Task: Create new customer invoice with Date Opened: 31-May-23, Select Customer: Lazy H Trading Post, Terms: Net 15. Make invoice entry for item-1 with Date: 31-May-23, Description: Neutrogena Hydro Boost Hydrating Concealer 50 Deep (0.12 oz), Income Account: Income:Sales, Quantity: 4, Unit Price: 12.99, Sales Tax: Y, Sales Tax Included: Y, Tax Table: Sales Tax. Make entry for item-2 with Date: 31-May-23, Description: Diamond Skin Body Kit All Natural Skin Brightening Papaya, Rose & Turmeric
, Income Account: Income:Sales, Quantity: 2, Unit Price: 14.29, Sales Tax: Y, Sales Tax Included: Y, Tax Table: Sales Tax. Post Invoice with Post Date: 31-May-23, Post to Accounts: Assets:Accounts Receivable. Pay / Process Payment with Transaction Date: 14-Jun-23, Amount: 80.54, Transfer Account: Checking Account. Go to 'Print Invoice'.
Action: Mouse moved to (177, 33)
Screenshot: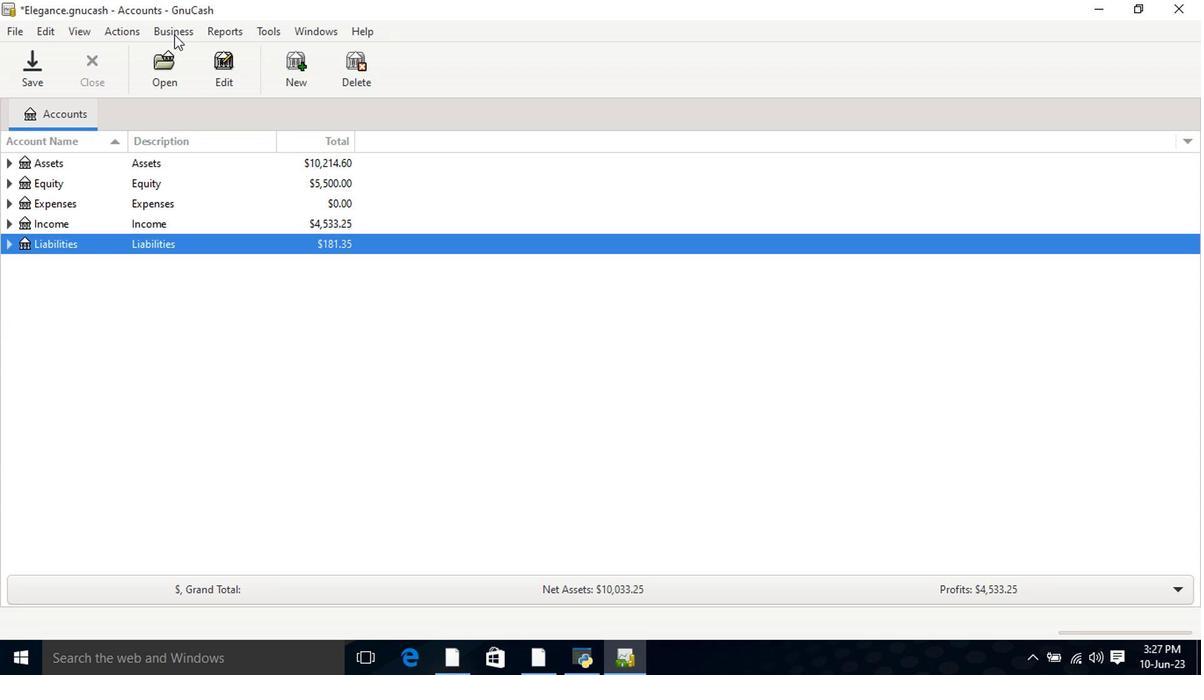 
Action: Mouse pressed left at (177, 33)
Screenshot: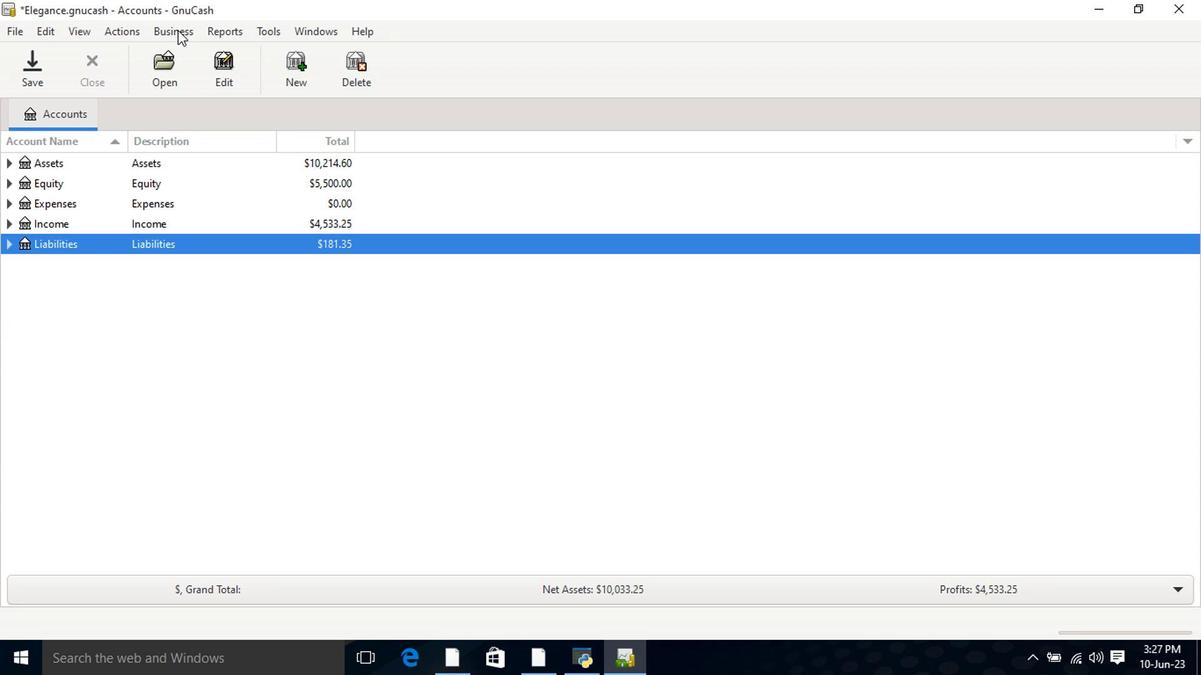 
Action: Mouse moved to (181, 44)
Screenshot: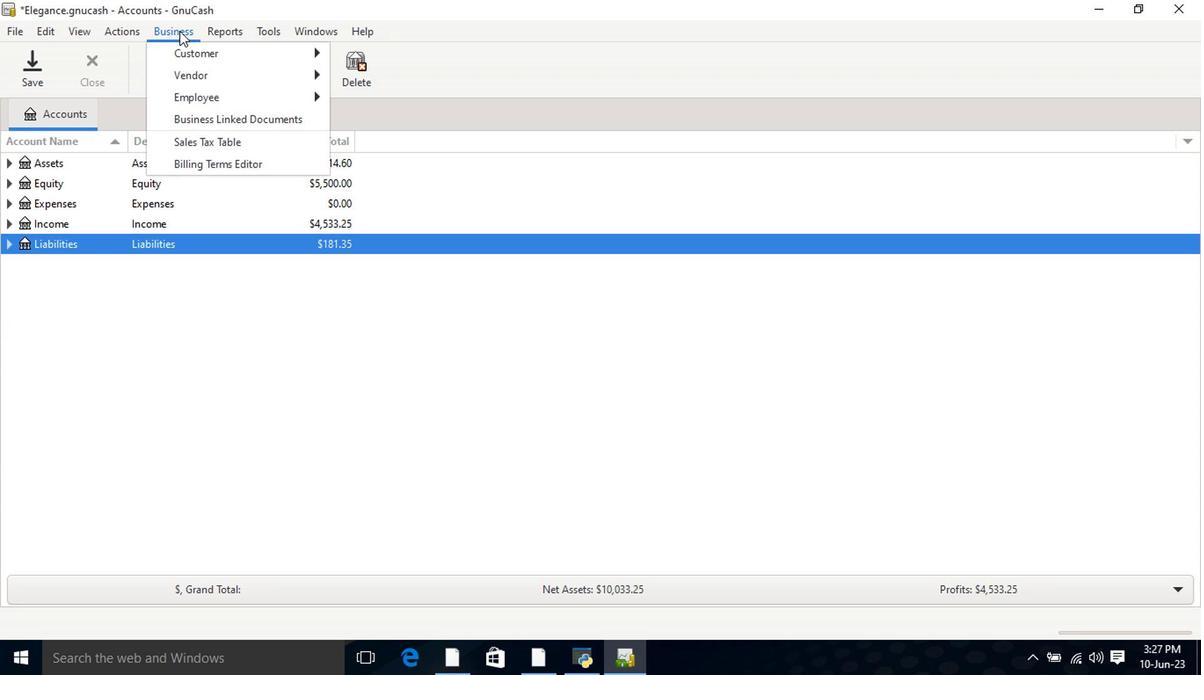 
Action: Mouse pressed left at (181, 44)
Screenshot: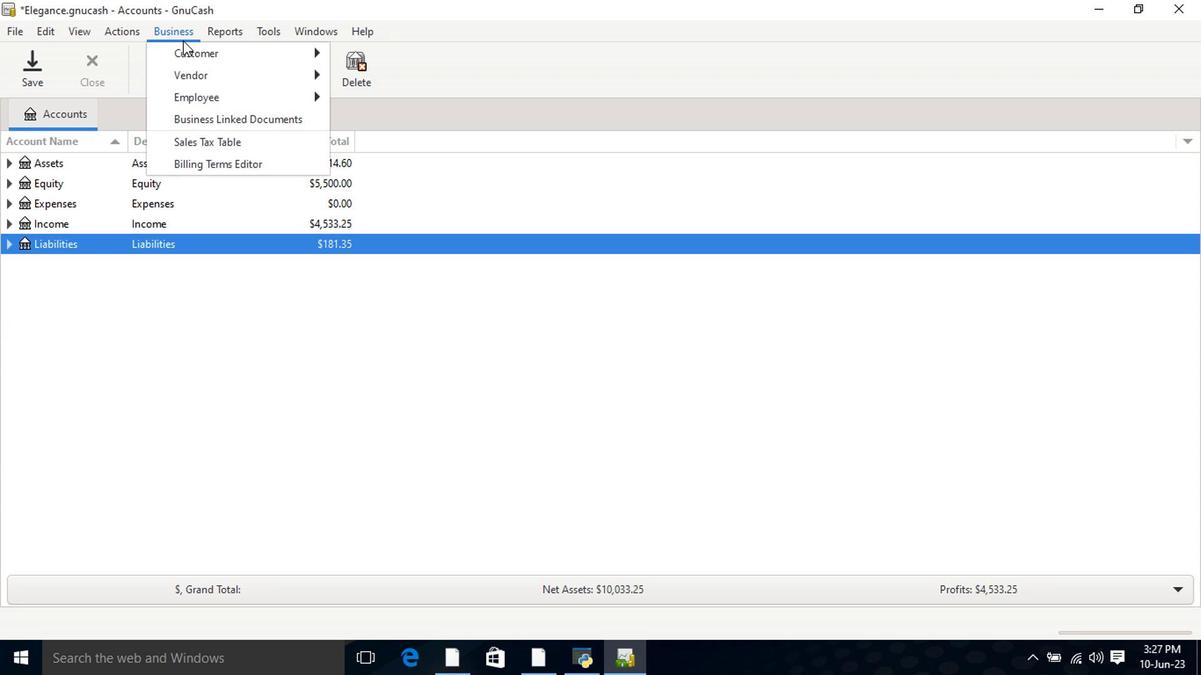 
Action: Mouse moved to (184, 50)
Screenshot: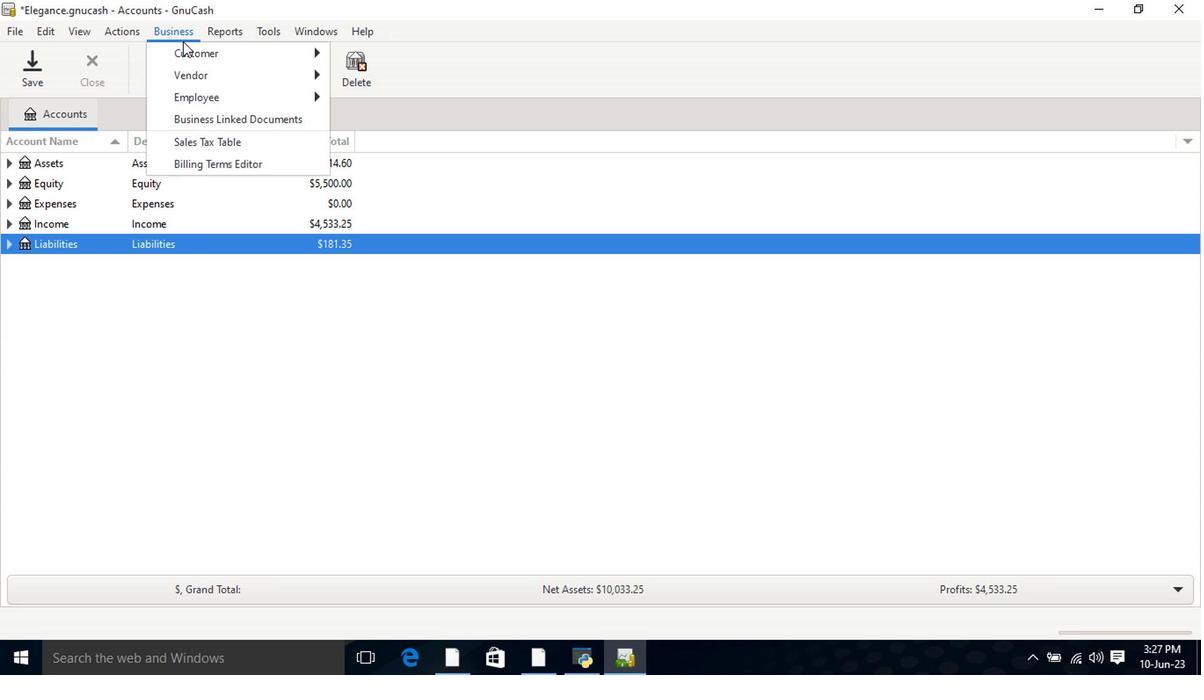 
Action: Mouse pressed left at (184, 50)
Screenshot: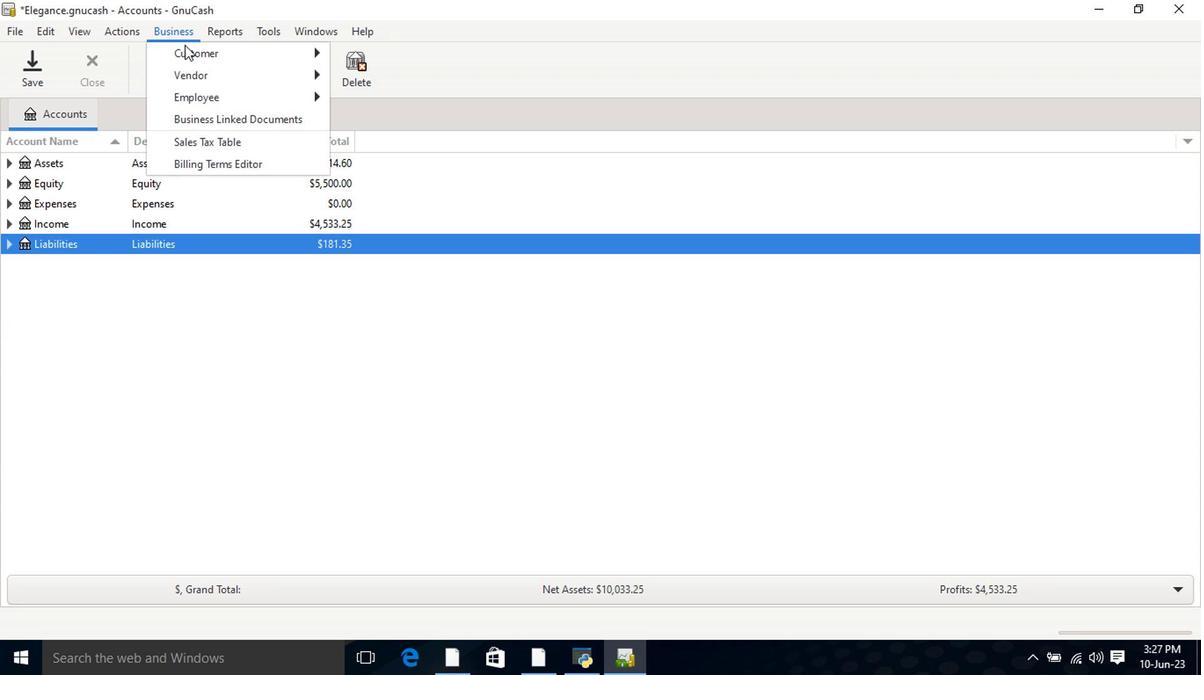 
Action: Mouse moved to (394, 123)
Screenshot: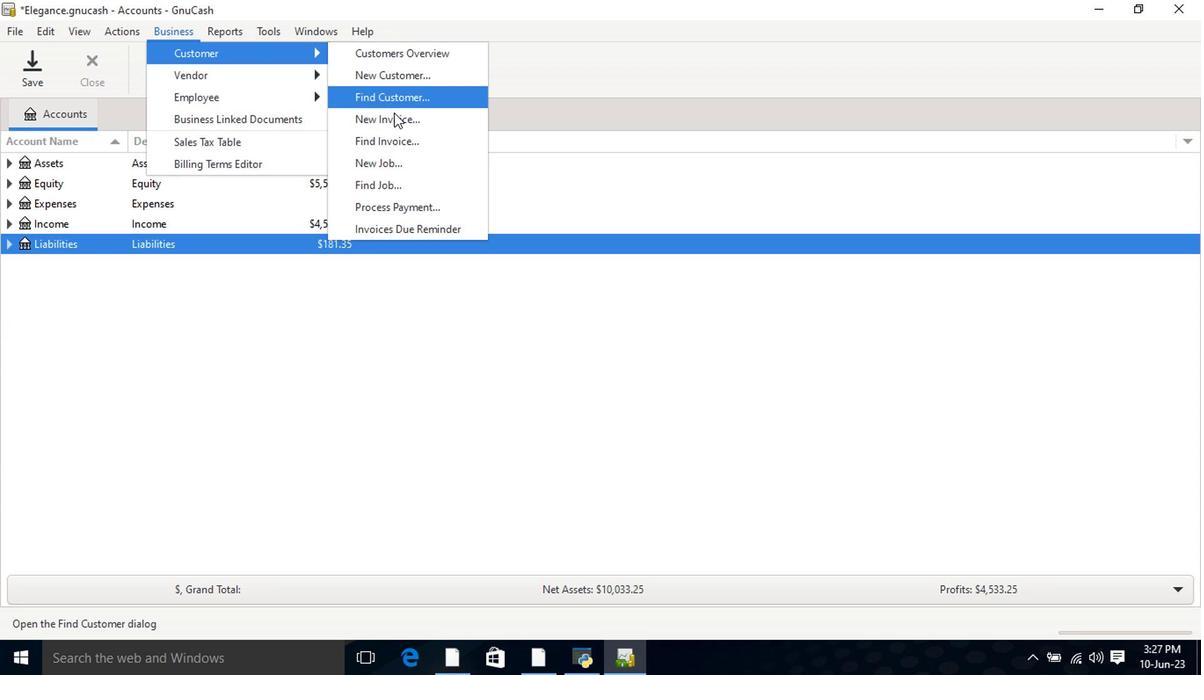 
Action: Mouse pressed left at (394, 123)
Screenshot: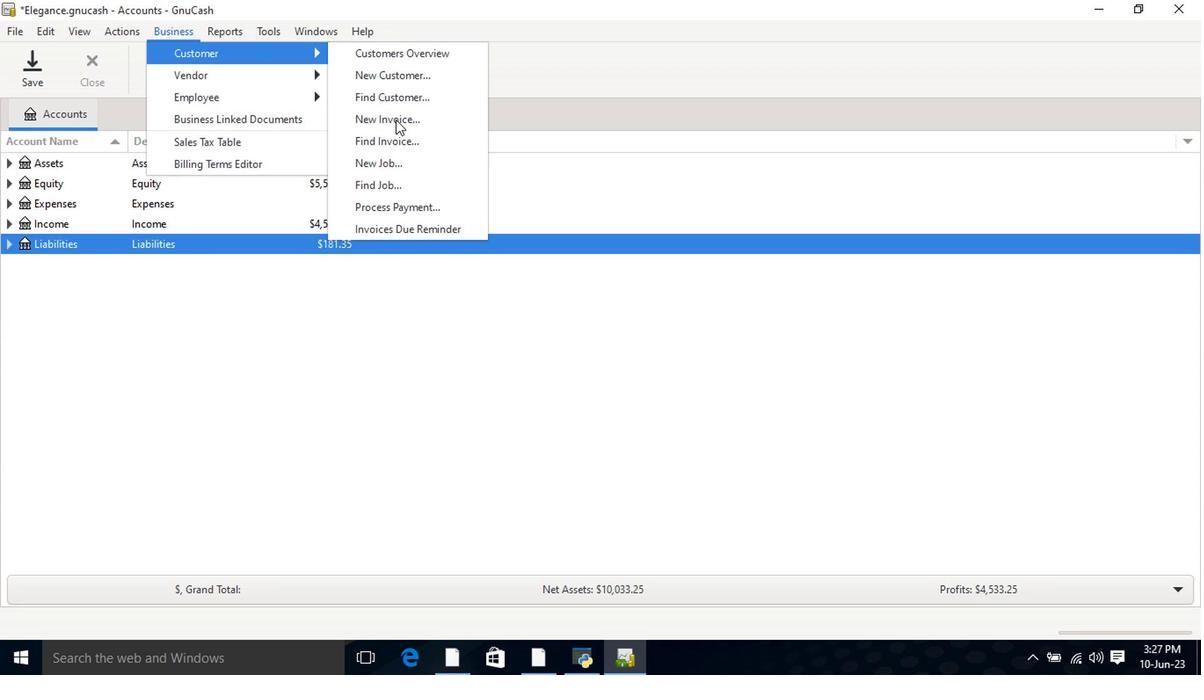 
Action: Mouse moved to (724, 265)
Screenshot: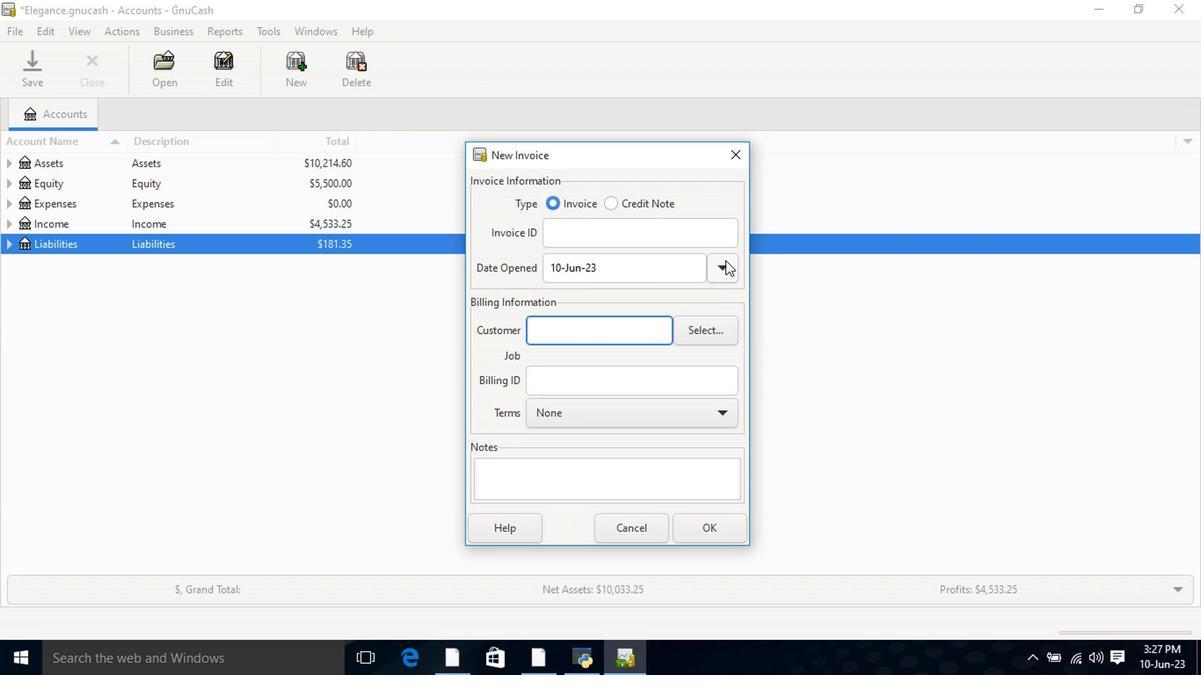 
Action: Mouse pressed left at (724, 265)
Screenshot: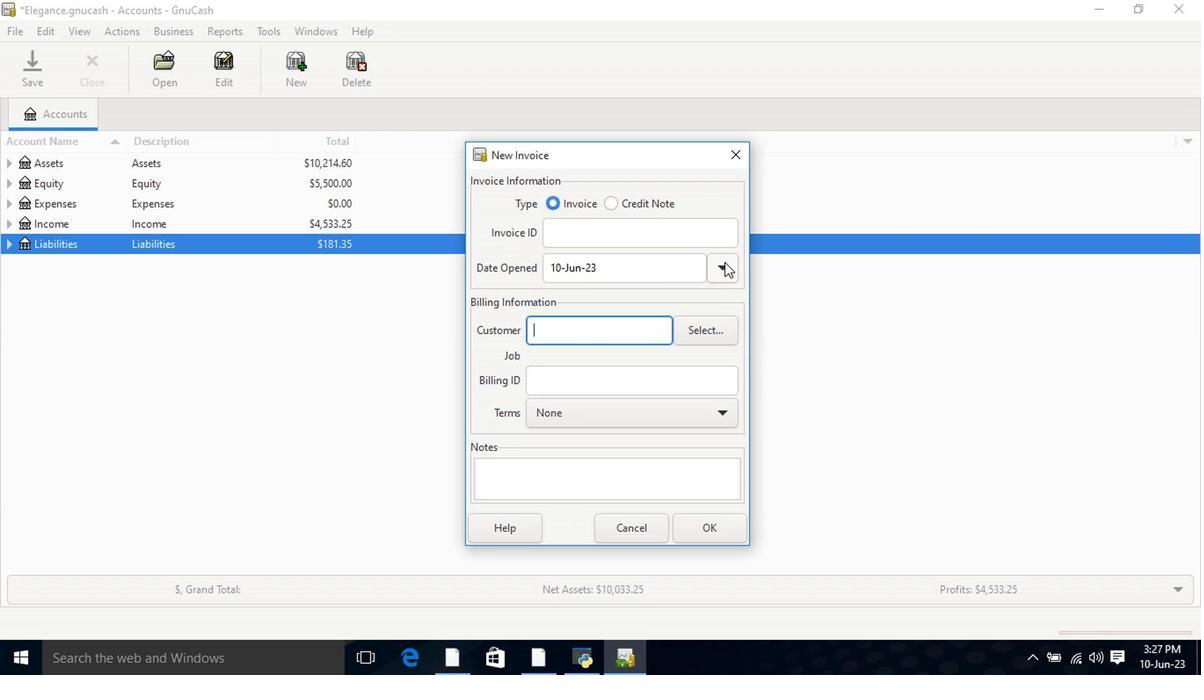 
Action: Mouse moved to (581, 298)
Screenshot: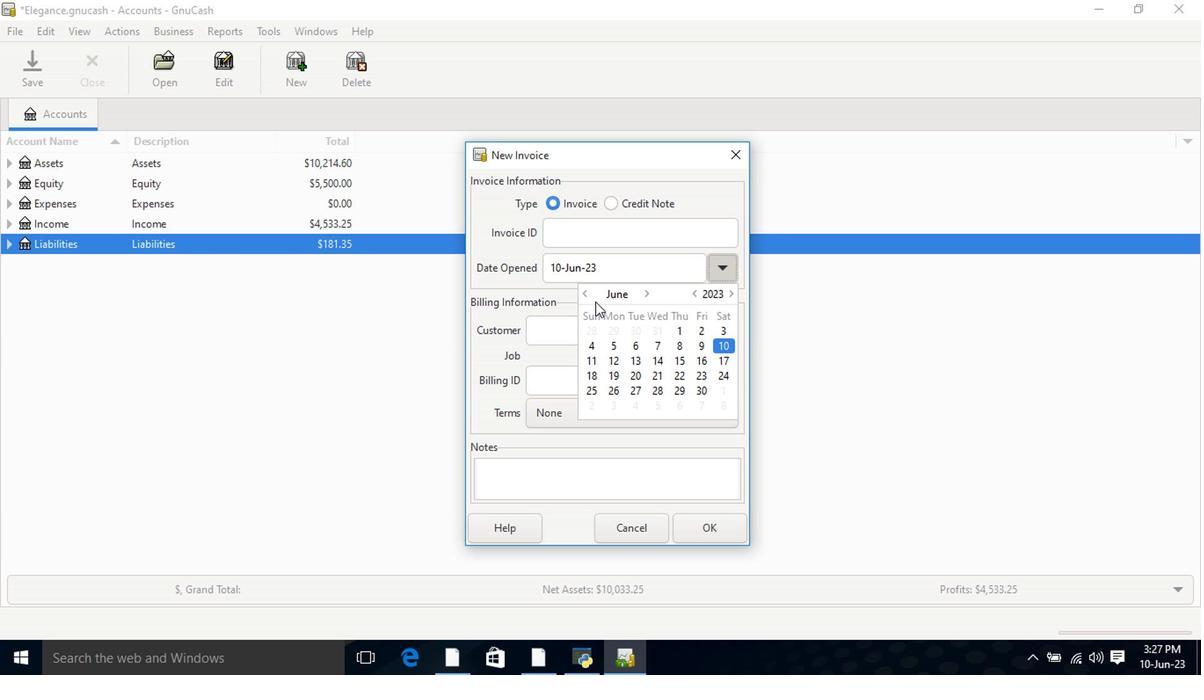
Action: Mouse pressed left at (581, 298)
Screenshot: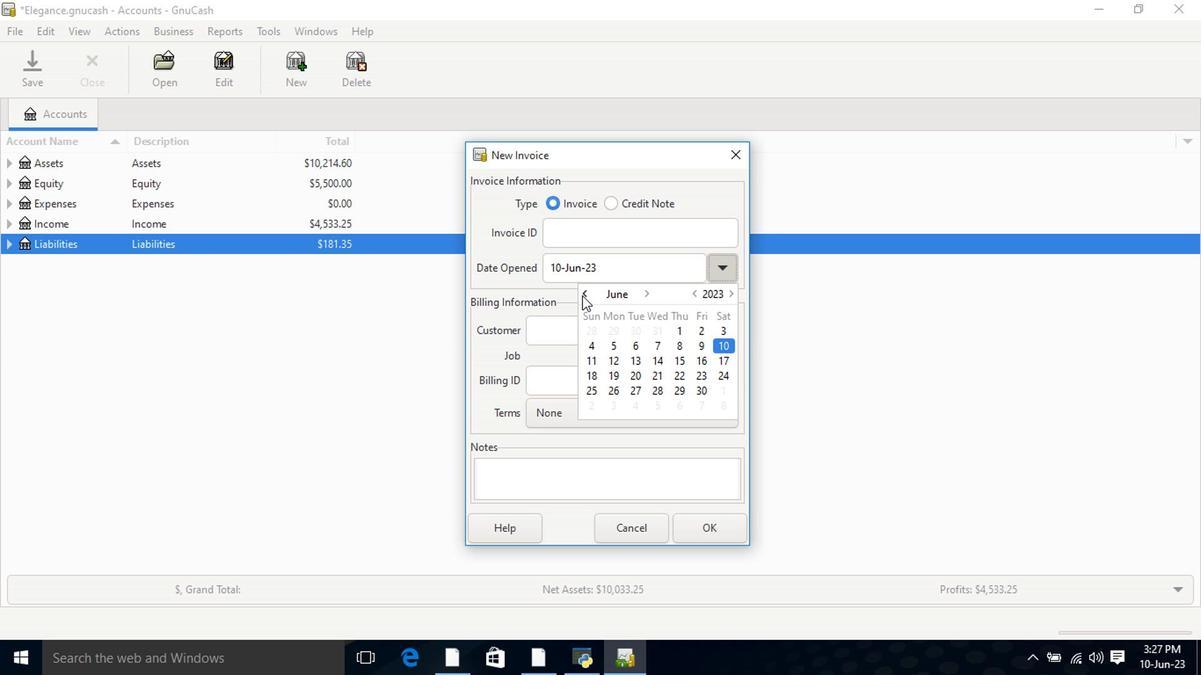 
Action: Mouse moved to (647, 392)
Screenshot: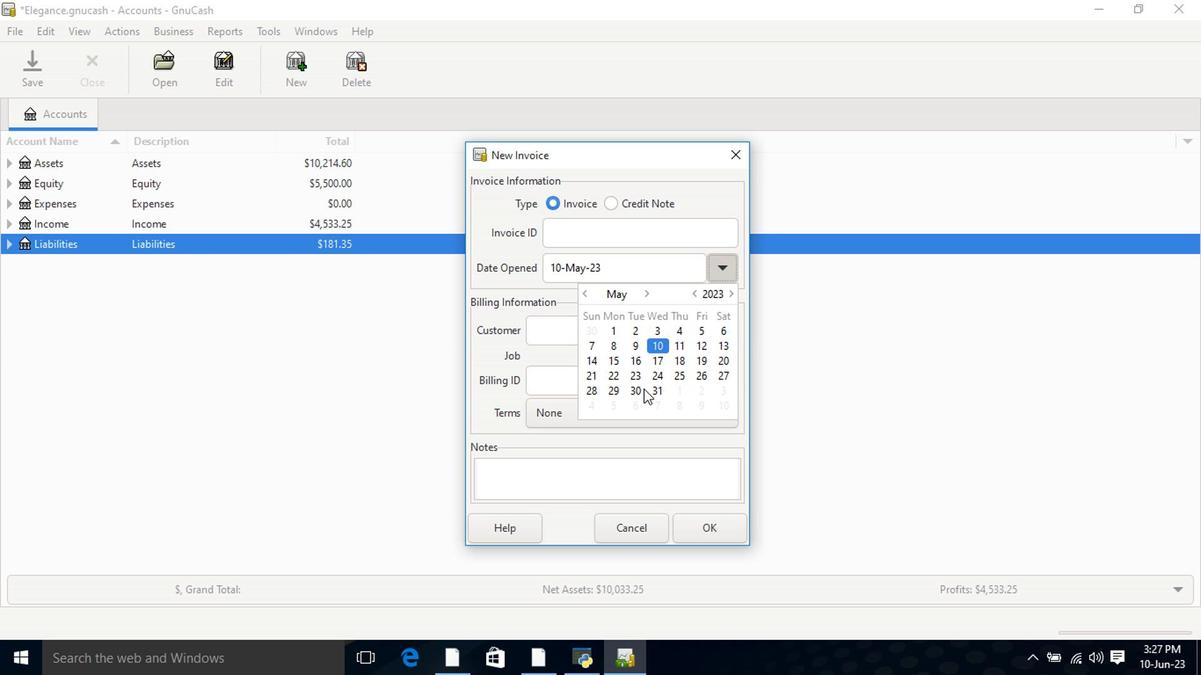 
Action: Mouse pressed left at (647, 392)
Screenshot: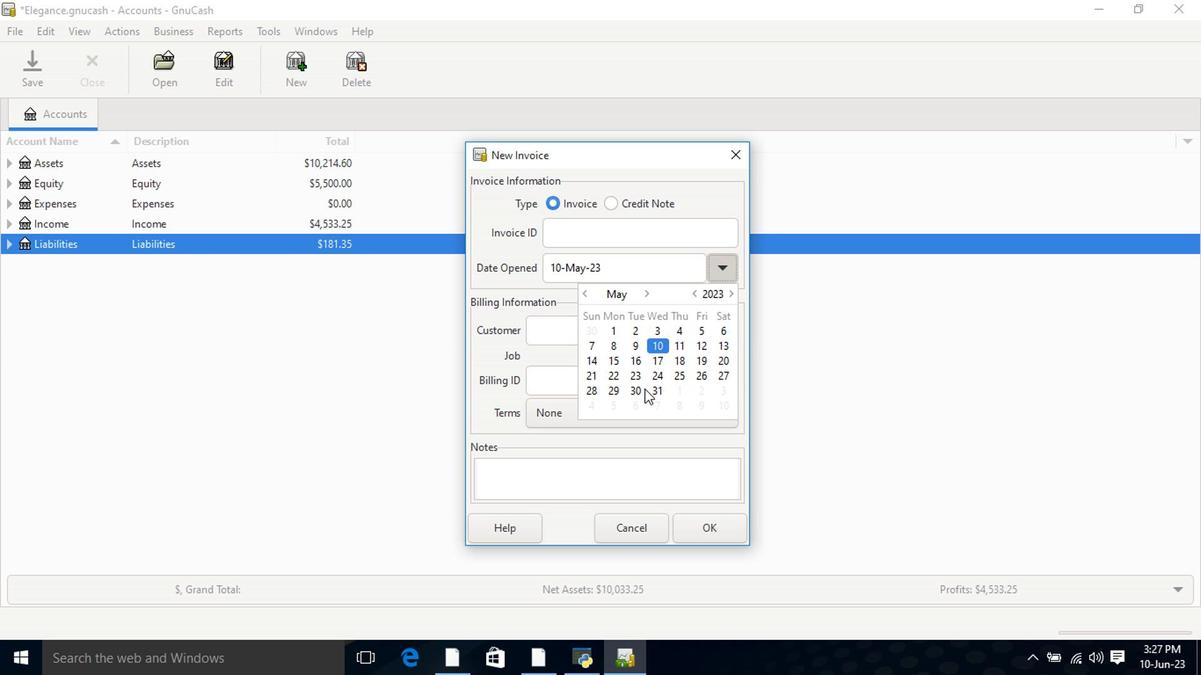 
Action: Mouse pressed left at (647, 392)
Screenshot: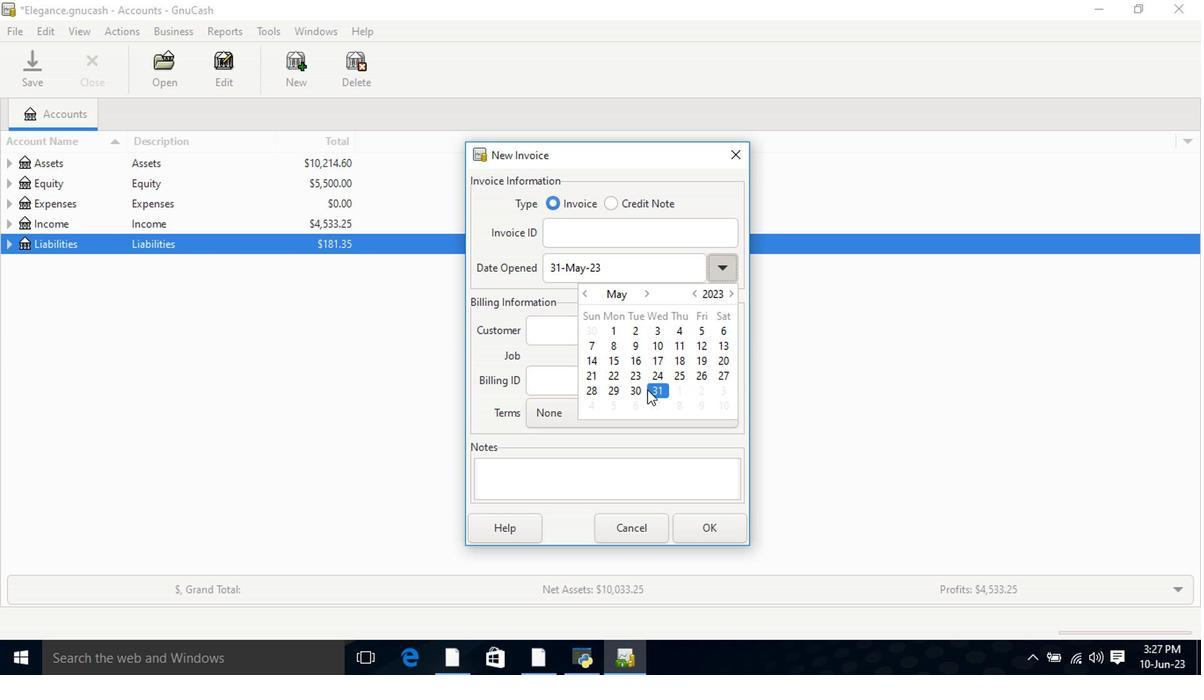
Action: Mouse moved to (597, 344)
Screenshot: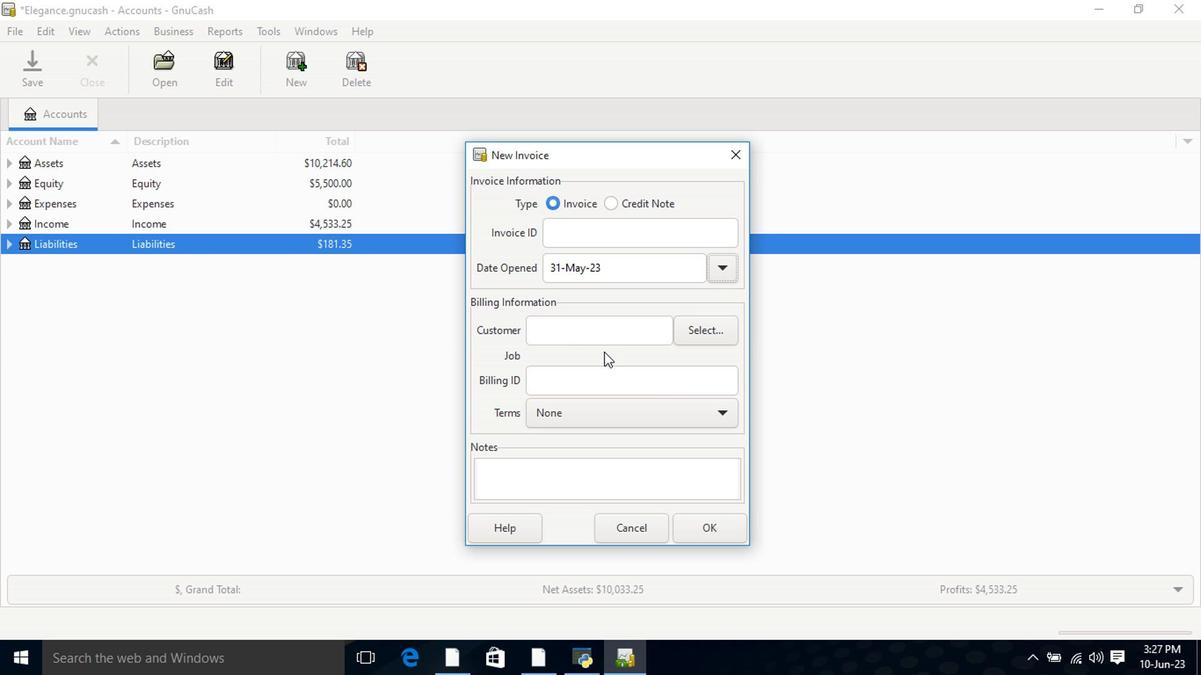
Action: Mouse pressed left at (597, 344)
Screenshot: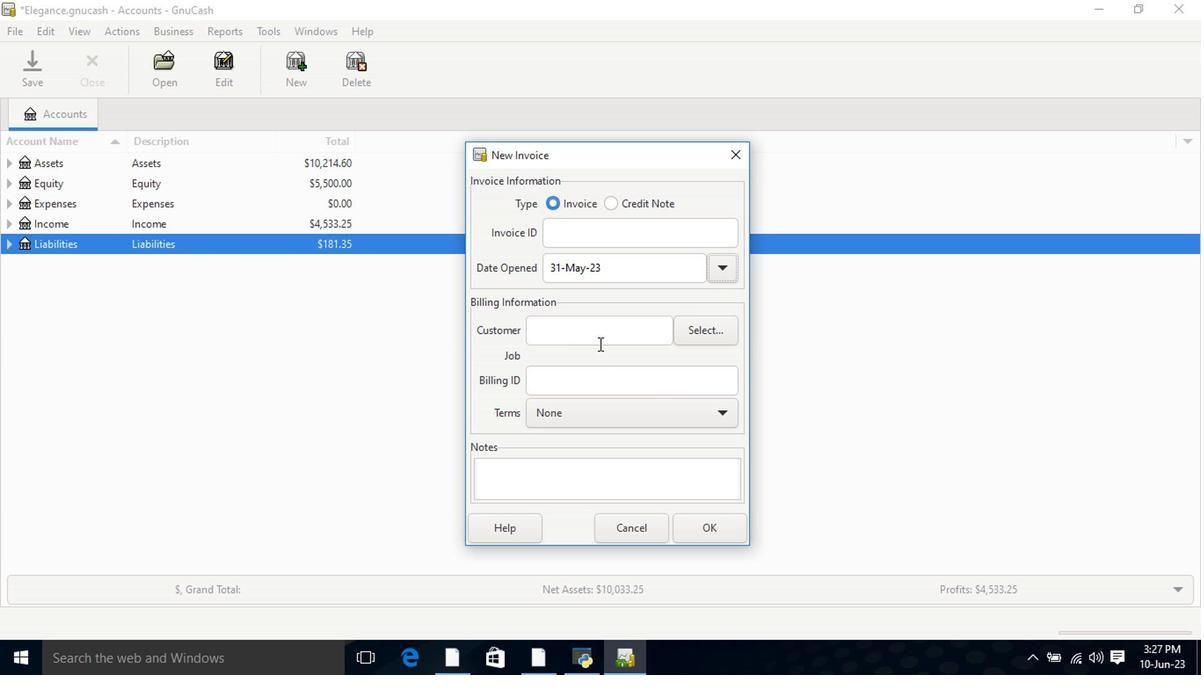 
Action: Key pressed <Key.shift>Laz
Screenshot: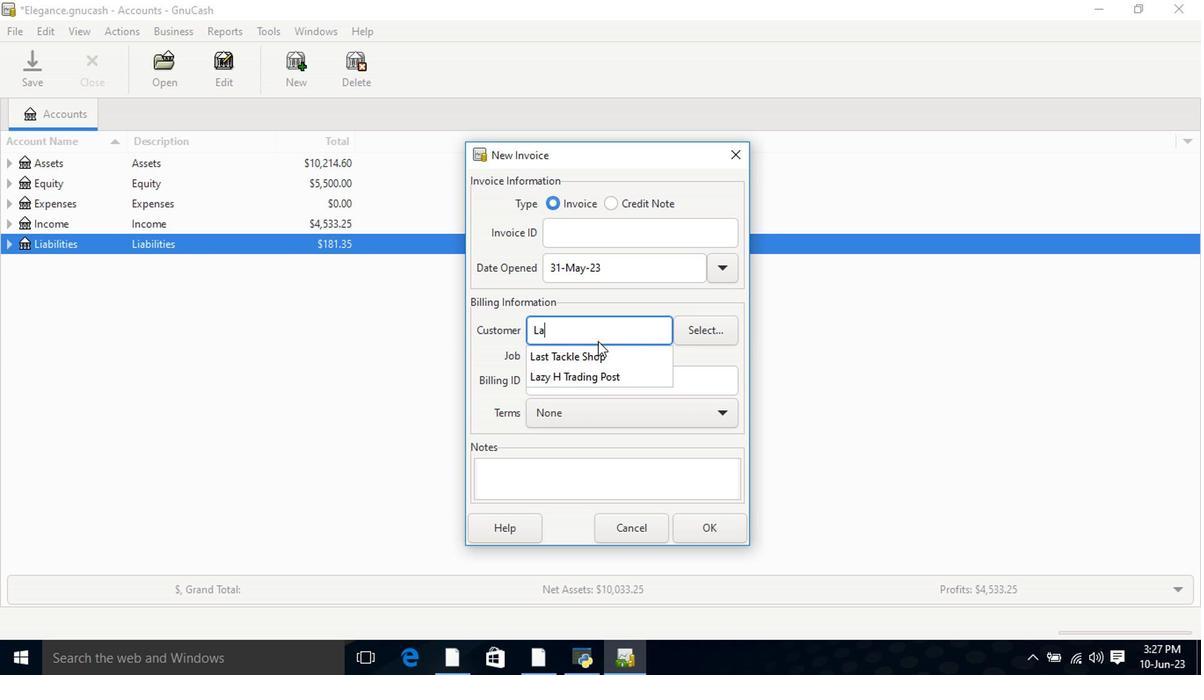 
Action: Mouse moved to (593, 355)
Screenshot: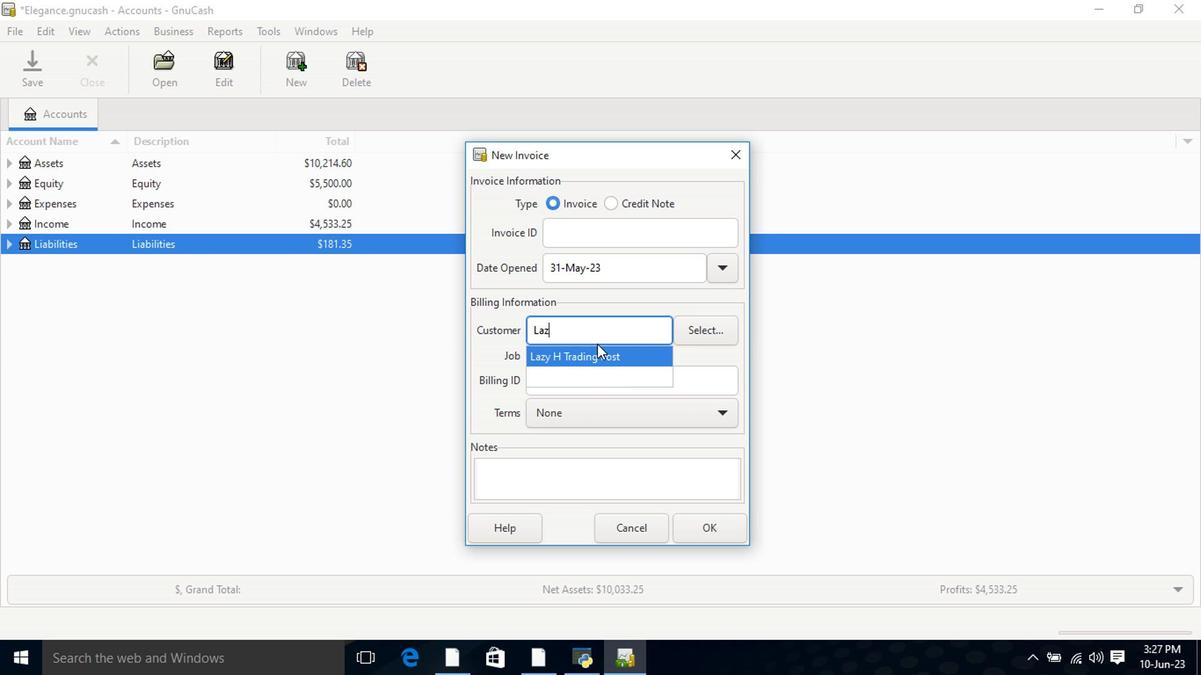 
Action: Mouse pressed left at (593, 355)
Screenshot: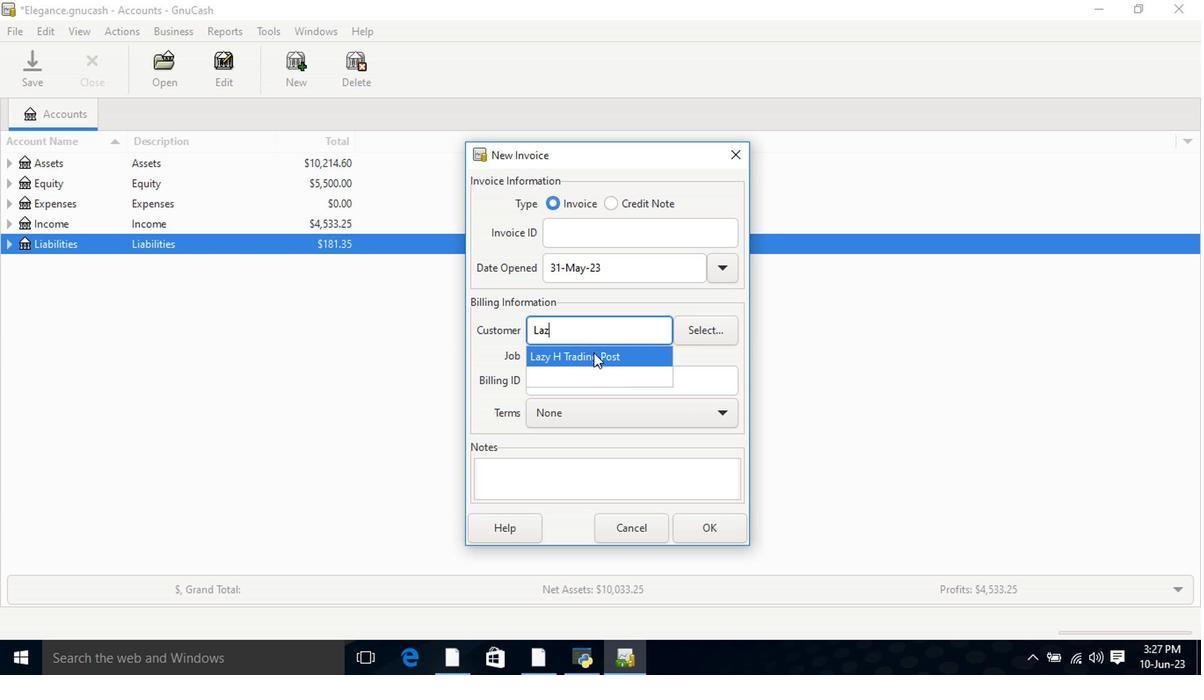 
Action: Mouse moved to (600, 429)
Screenshot: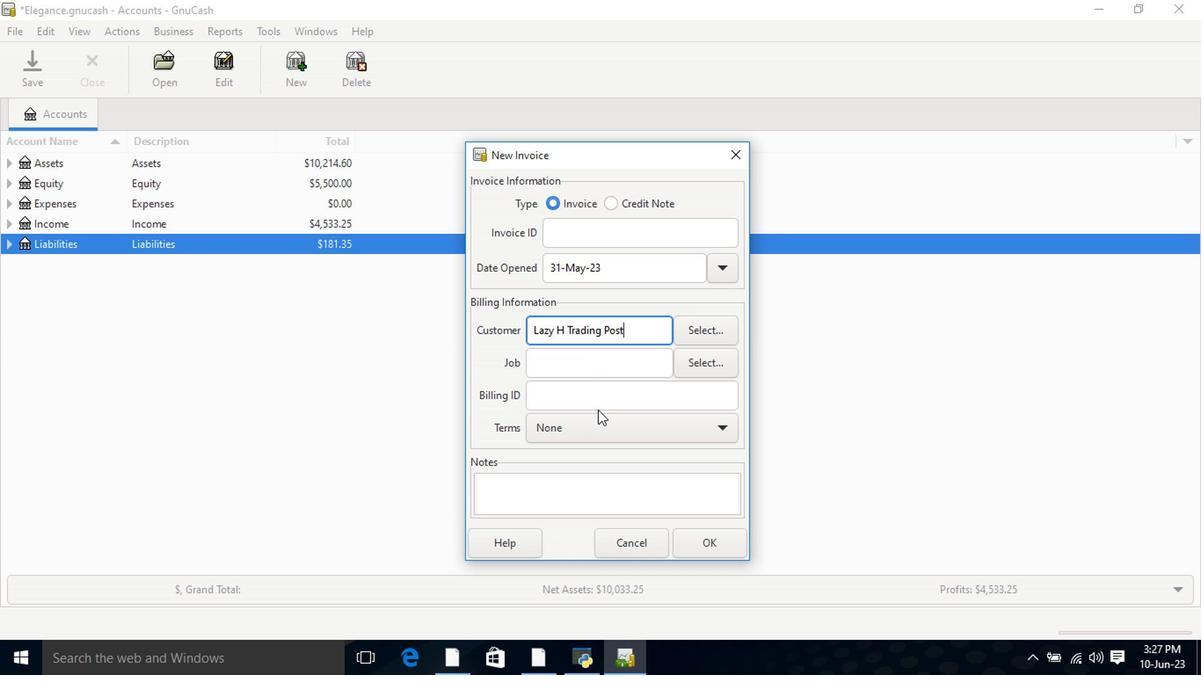 
Action: Mouse pressed left at (600, 429)
Screenshot: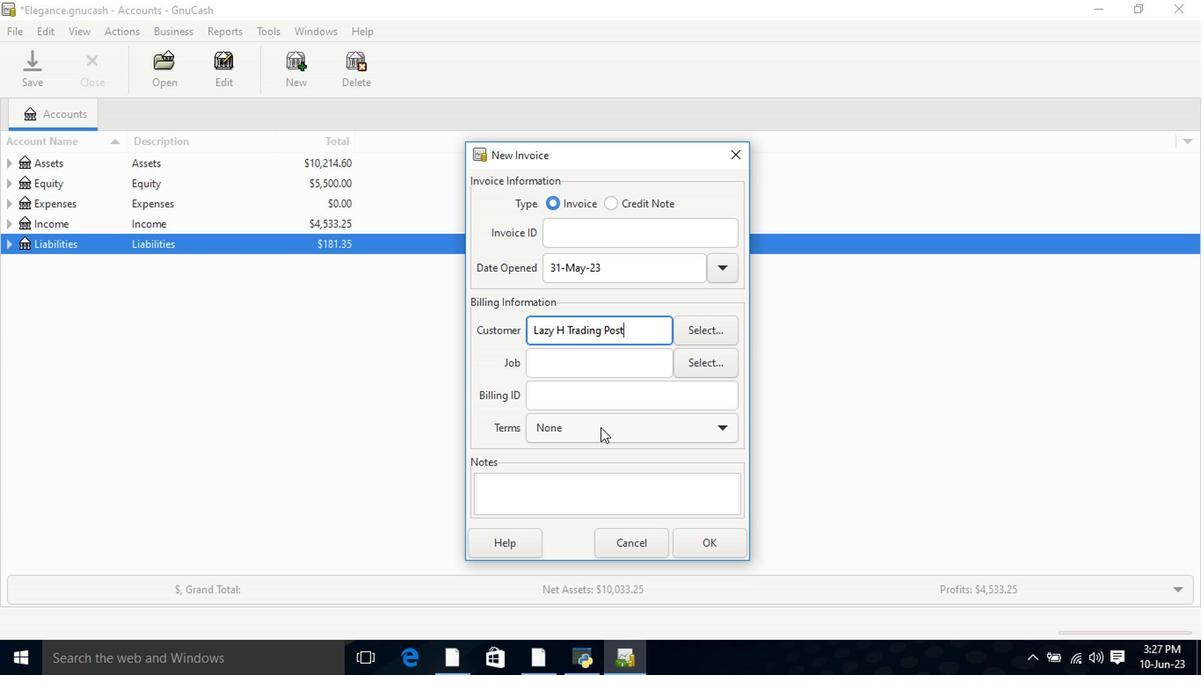 
Action: Mouse moved to (596, 465)
Screenshot: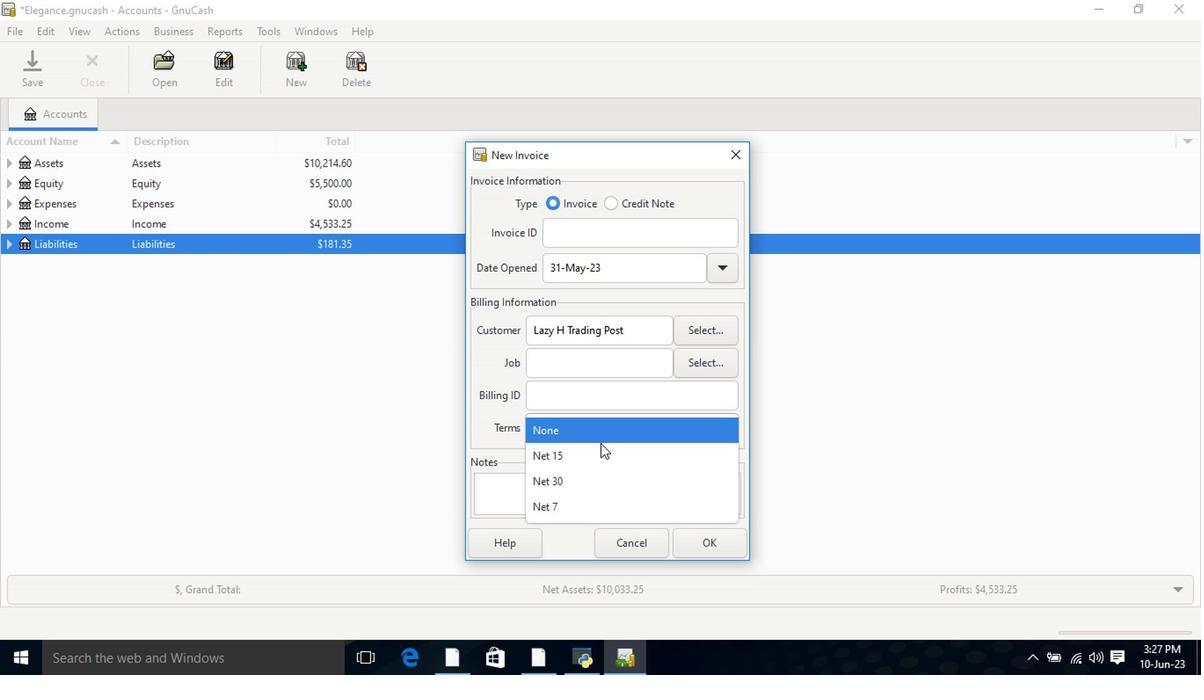 
Action: Mouse pressed left at (596, 465)
Screenshot: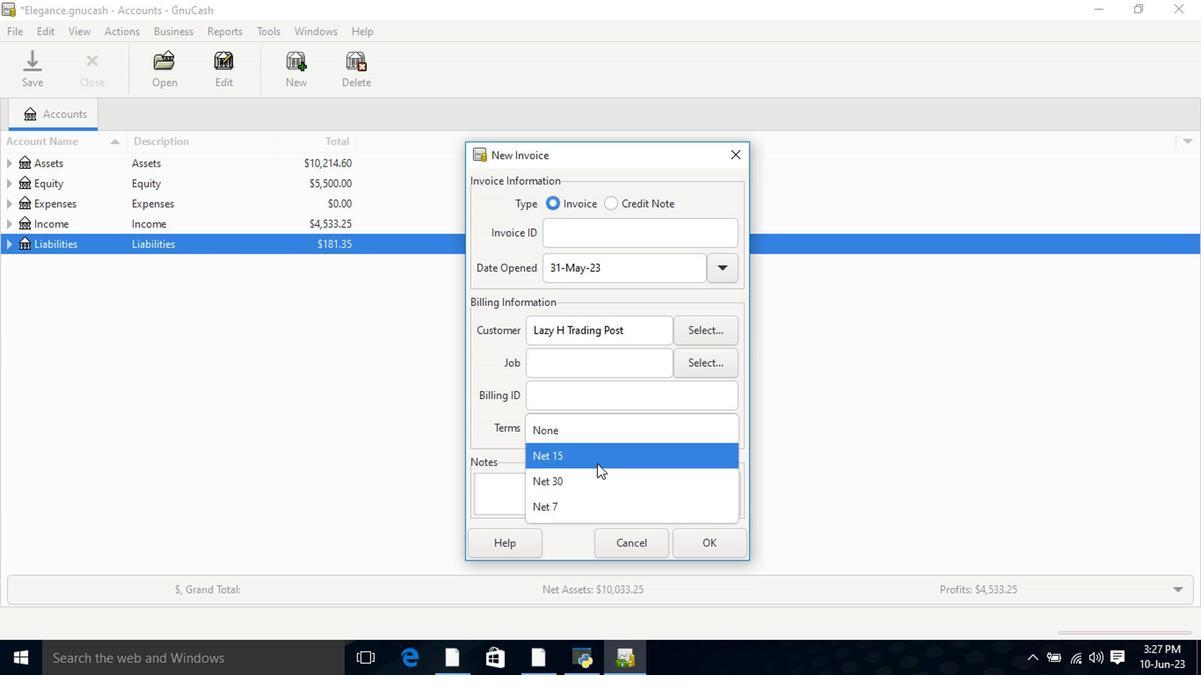 
Action: Mouse moved to (721, 548)
Screenshot: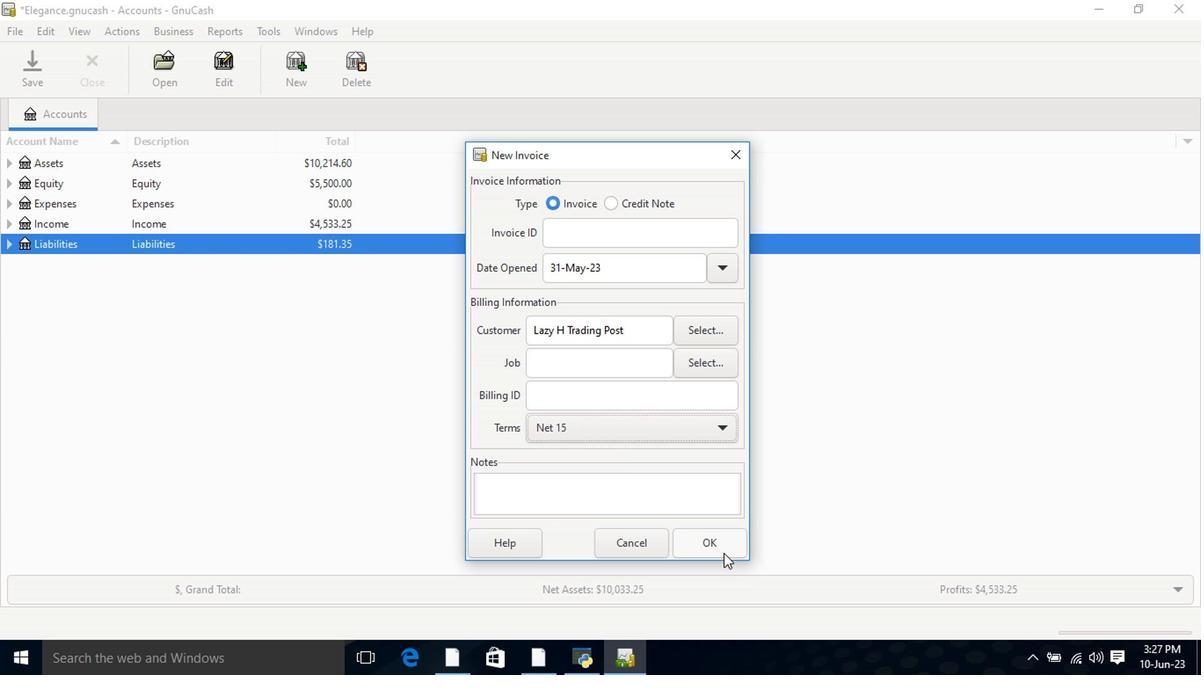 
Action: Mouse pressed left at (721, 548)
Screenshot: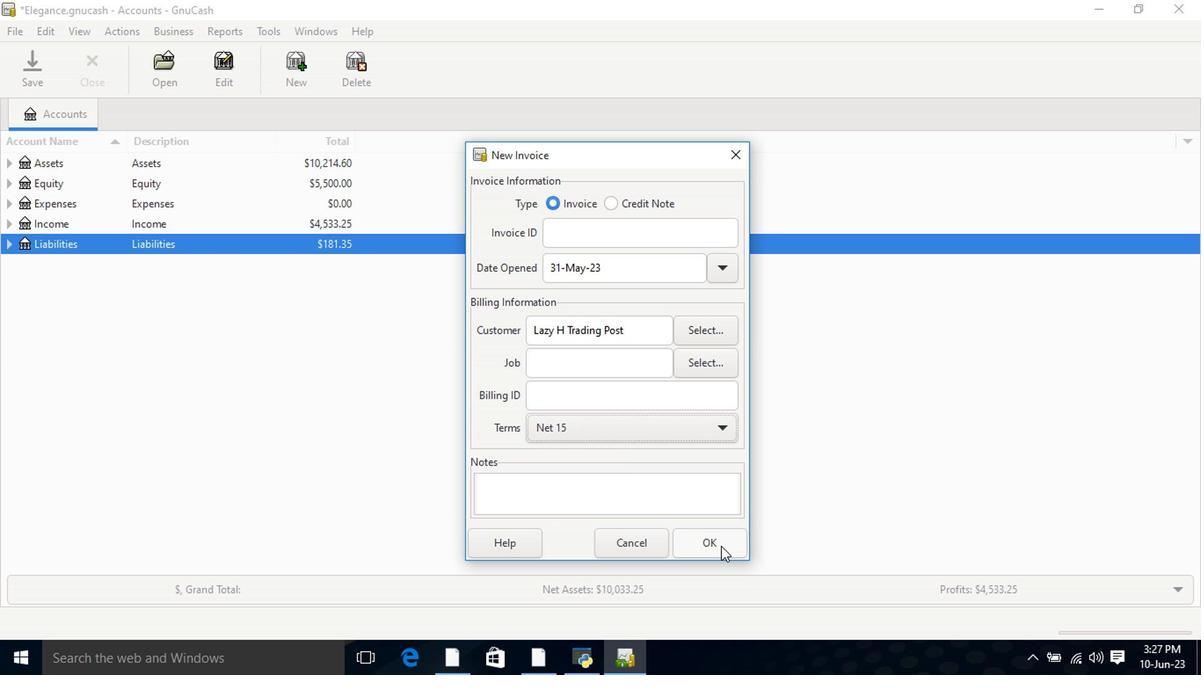 
Action: Mouse moved to (80, 346)
Screenshot: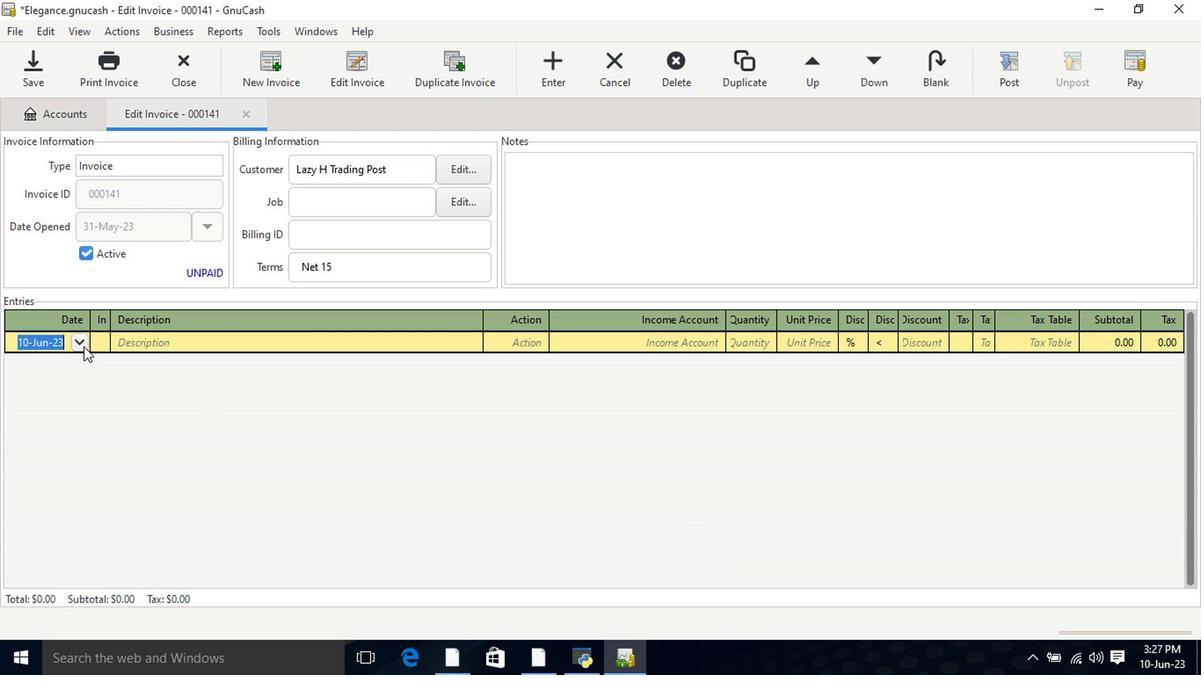
Action: Mouse pressed left at (80, 346)
Screenshot: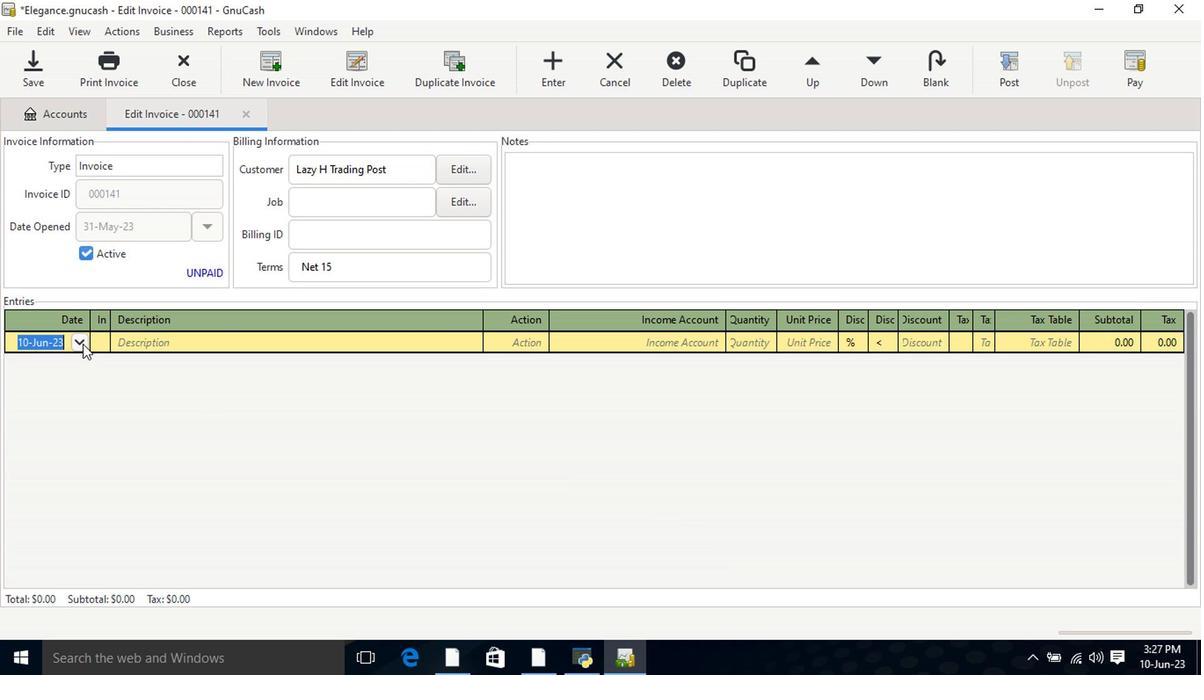 
Action: Mouse moved to (11, 368)
Screenshot: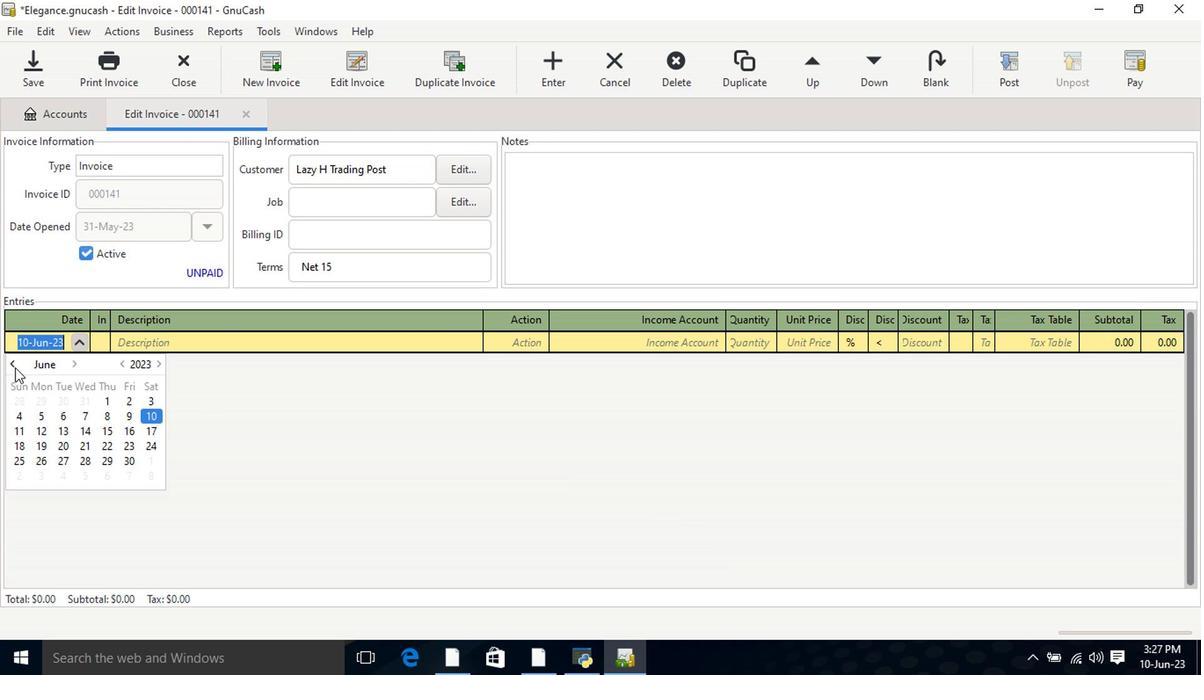 
Action: Mouse pressed left at (11, 368)
Screenshot: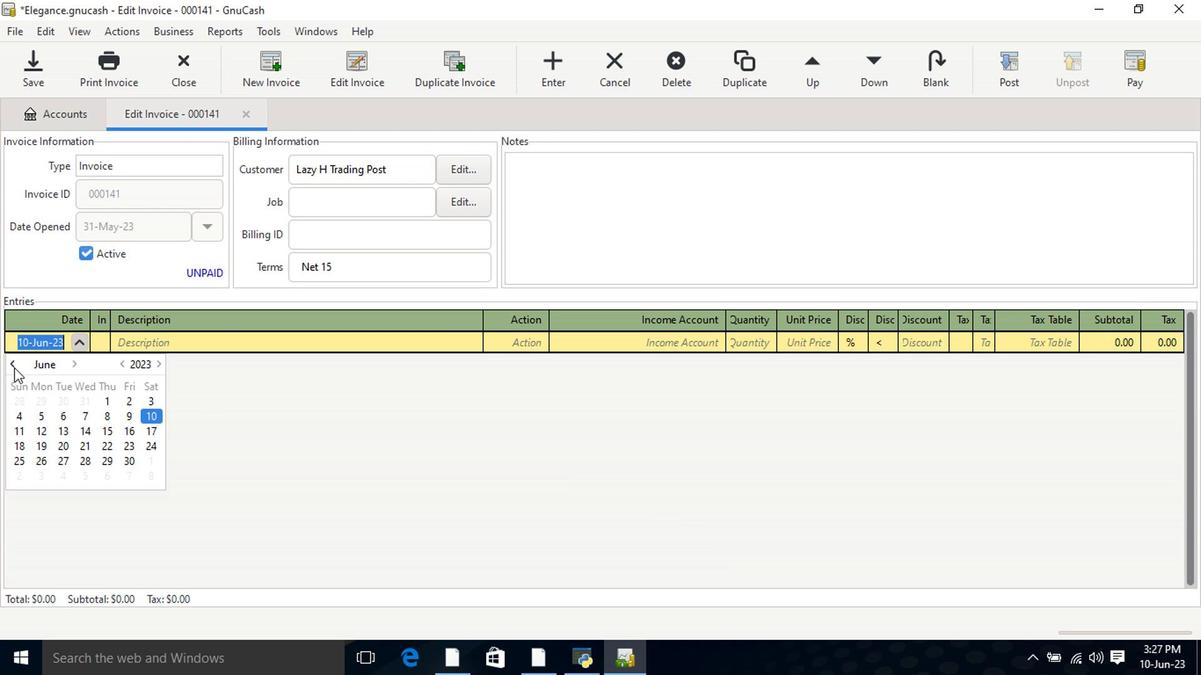 
Action: Mouse moved to (78, 466)
Screenshot: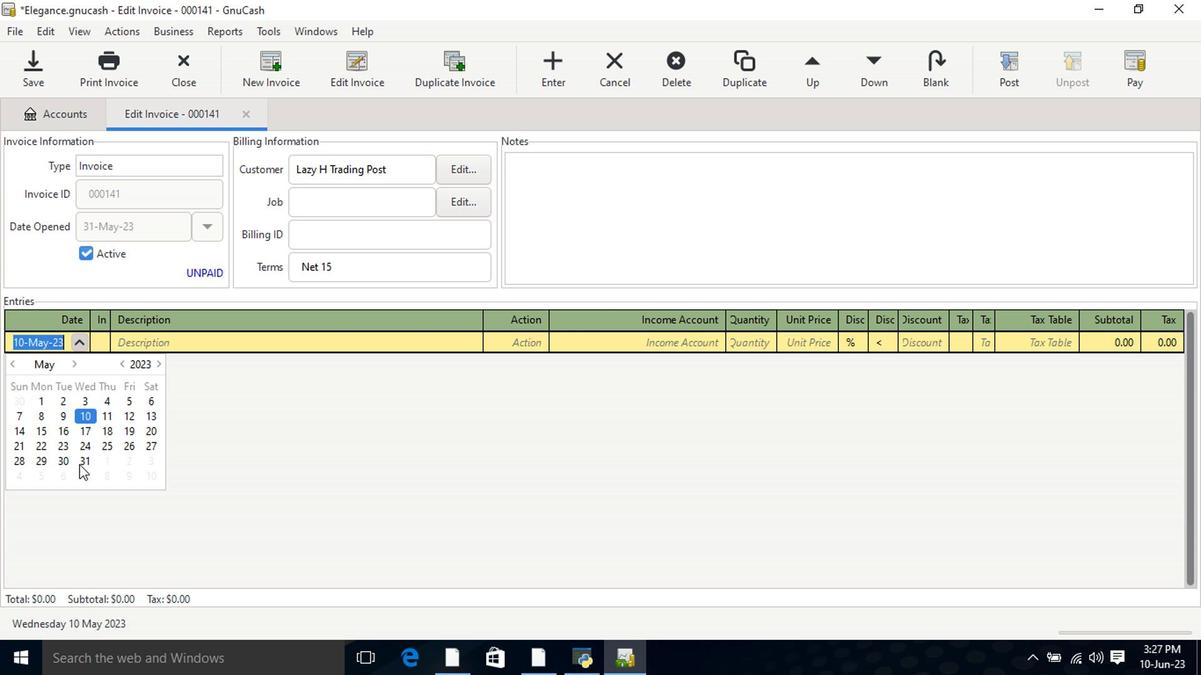 
Action: Mouse pressed left at (78, 466)
Screenshot: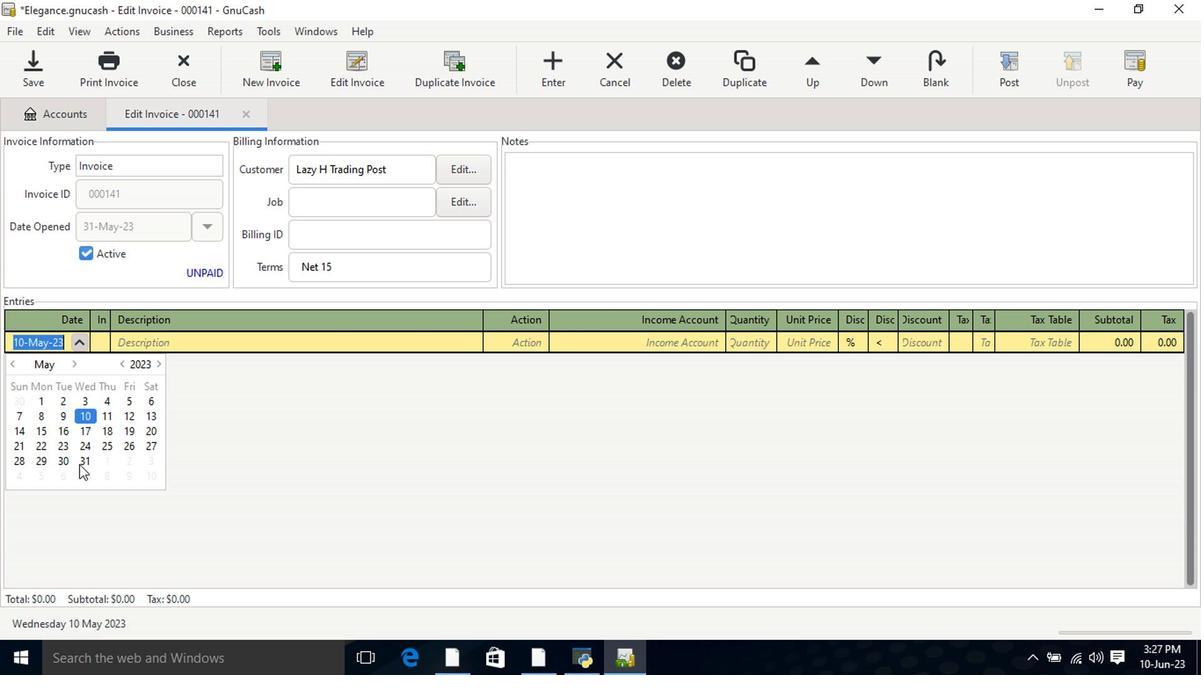
Action: Mouse pressed left at (78, 466)
Screenshot: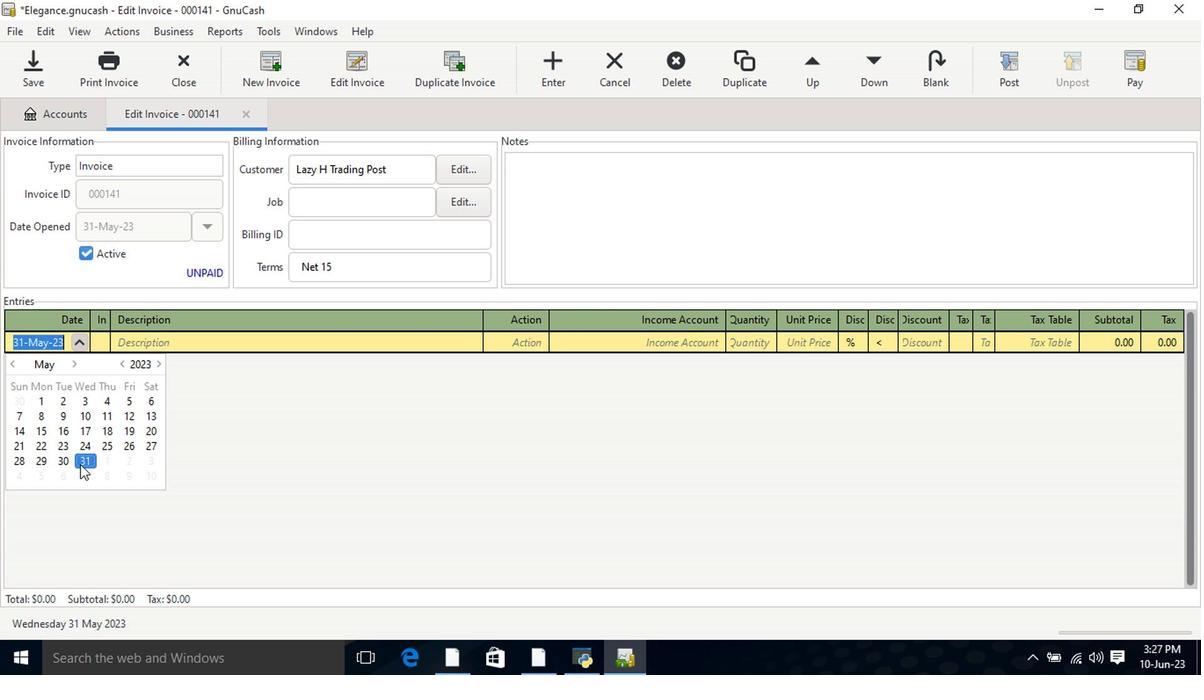 
Action: Mouse moved to (152, 348)
Screenshot: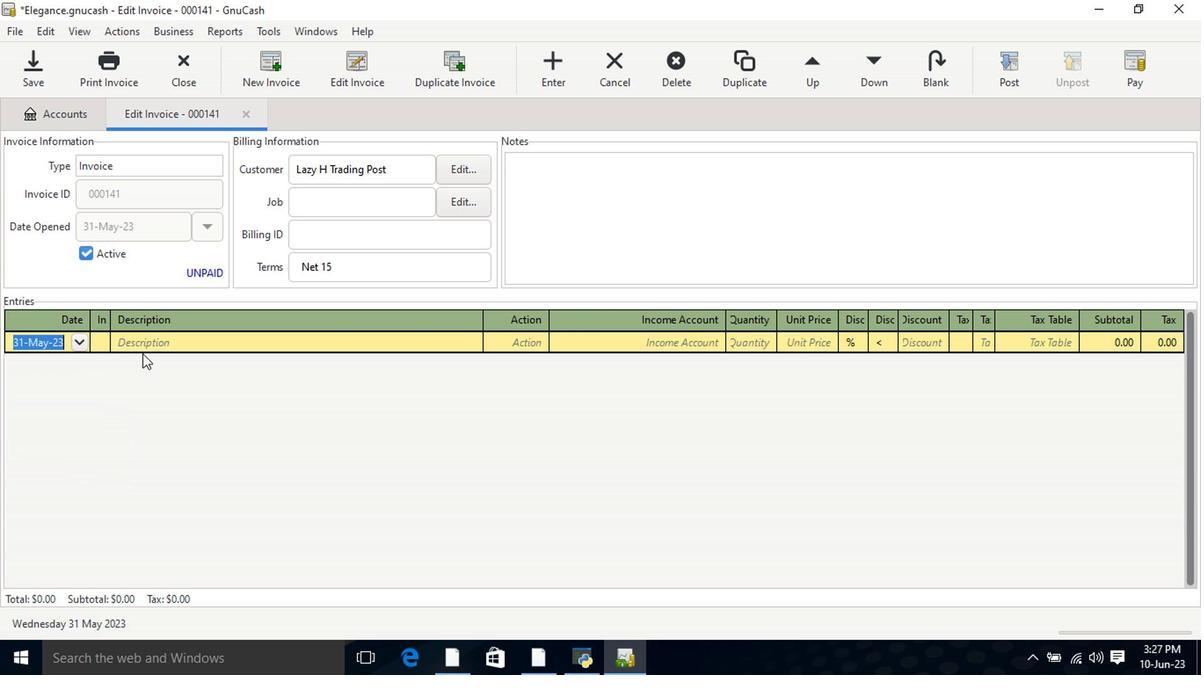 
Action: Mouse pressed left at (152, 348)
Screenshot: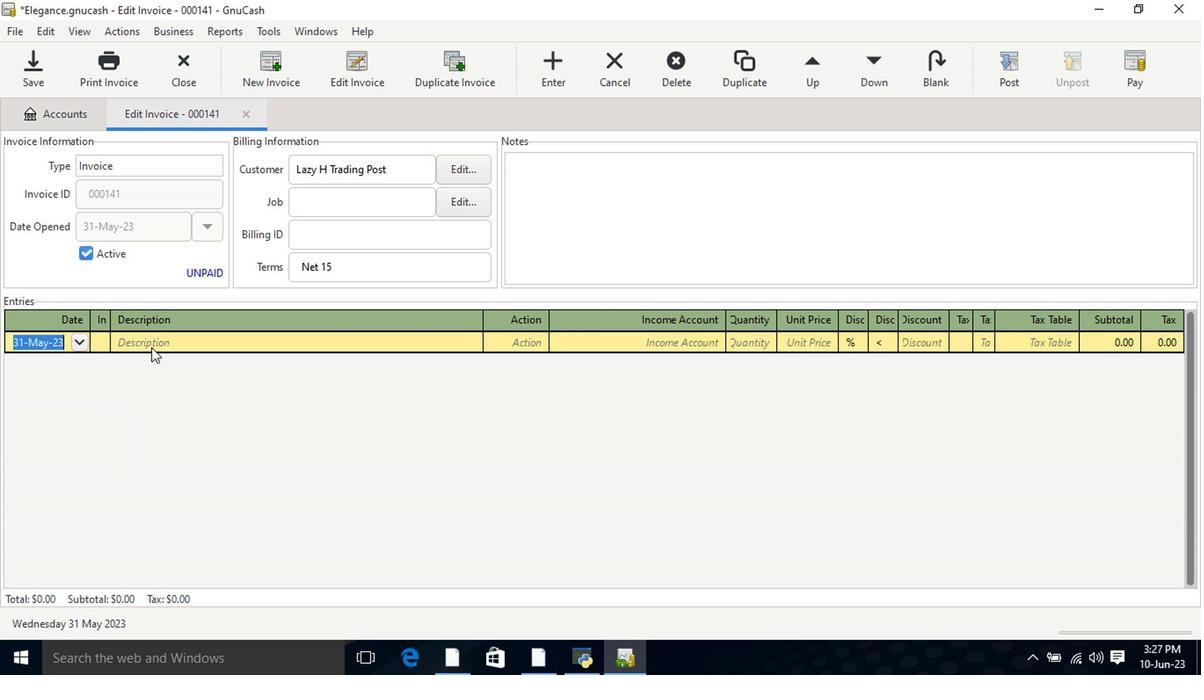 
Action: Mouse moved to (152, 348)
Screenshot: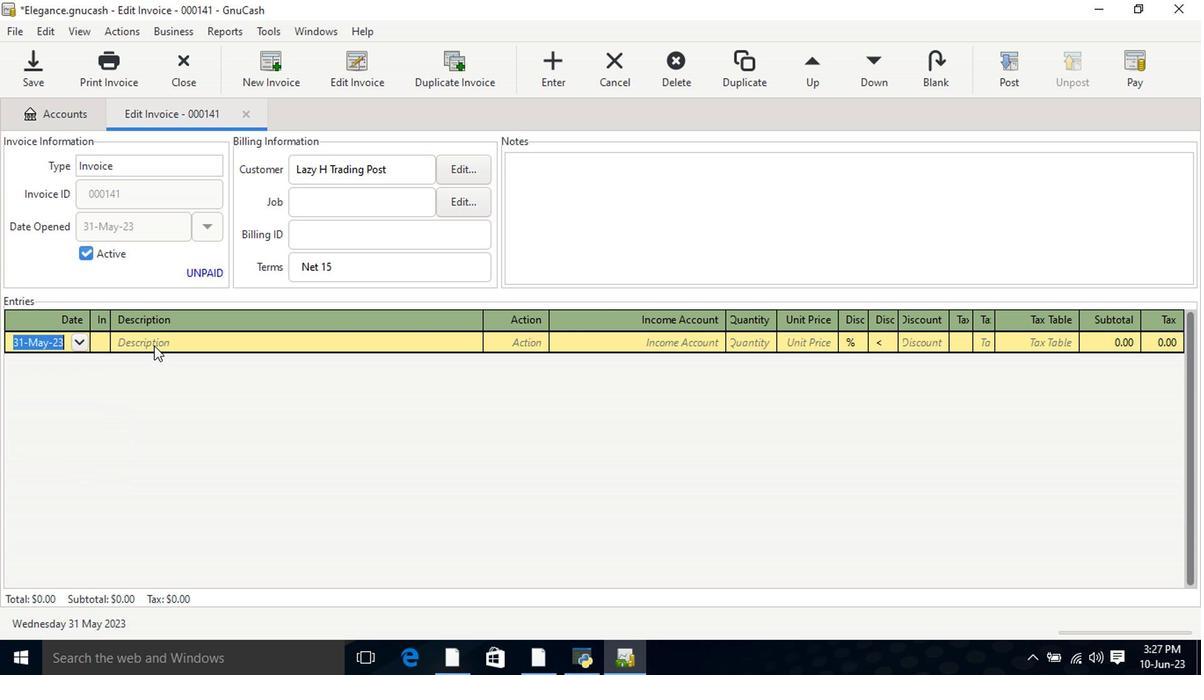 
Action: Key pressed <Key.shift>Neutrogena<Key.space><Key.shift>Hydro<Key.space><Key.shift><Key.shift>Boost<Key.space><Key.shift>Hydrating<Key.space><Key.shift>Concealer<Key.space>50<Key.space><Key.shift>Deep<Key.space><Key.shift_r>(0.12<Key.space>oz<Key.shift_r>)<Key.tab><Key.tab>incom<Key.down><Key.down><Key.down><Key.tab>4<Key.tab>12.99<Key.tab>
Screenshot: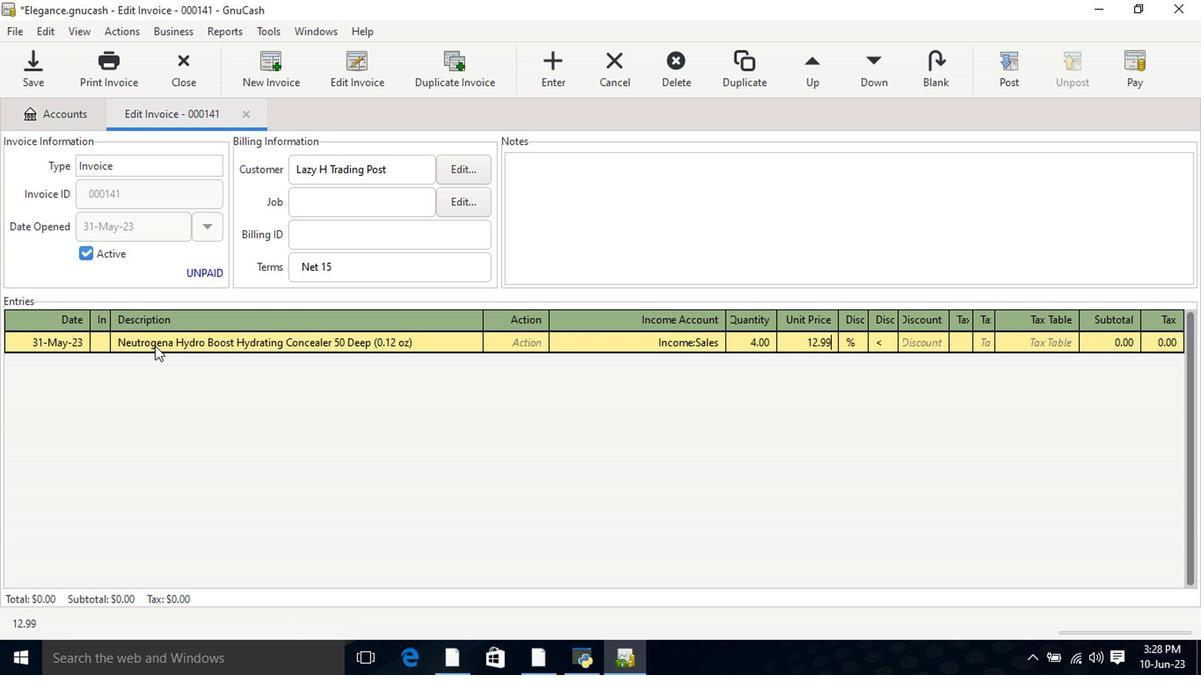 
Action: Mouse moved to (970, 344)
Screenshot: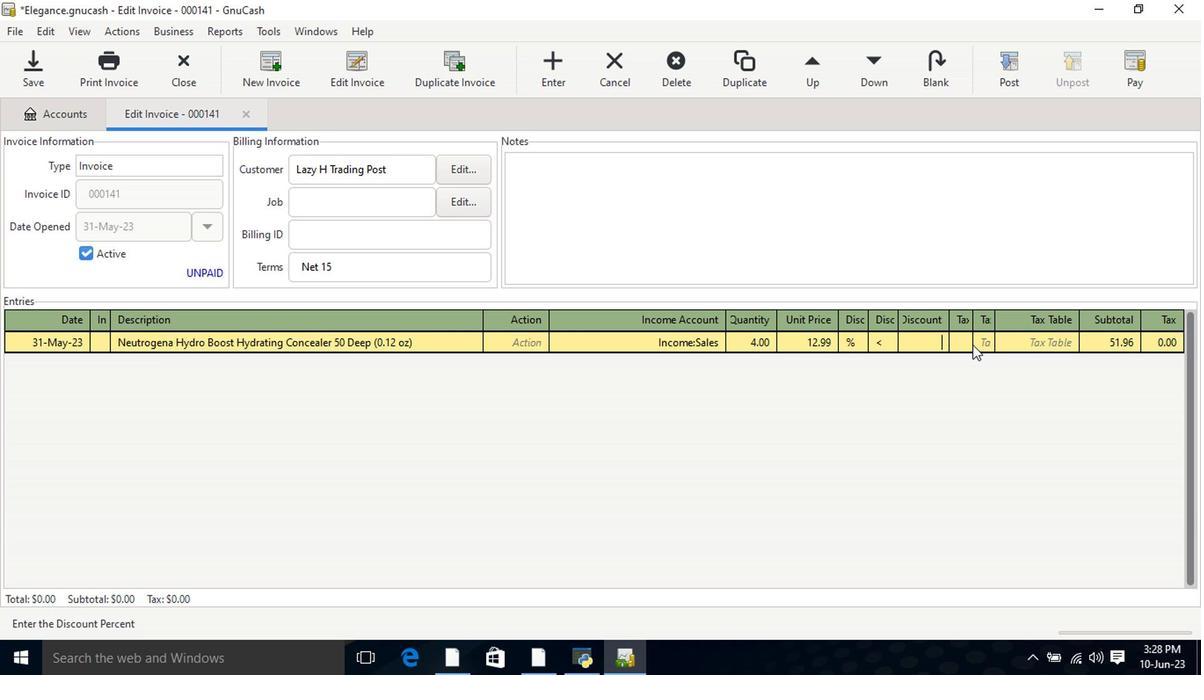 
Action: Mouse pressed left at (970, 344)
Screenshot: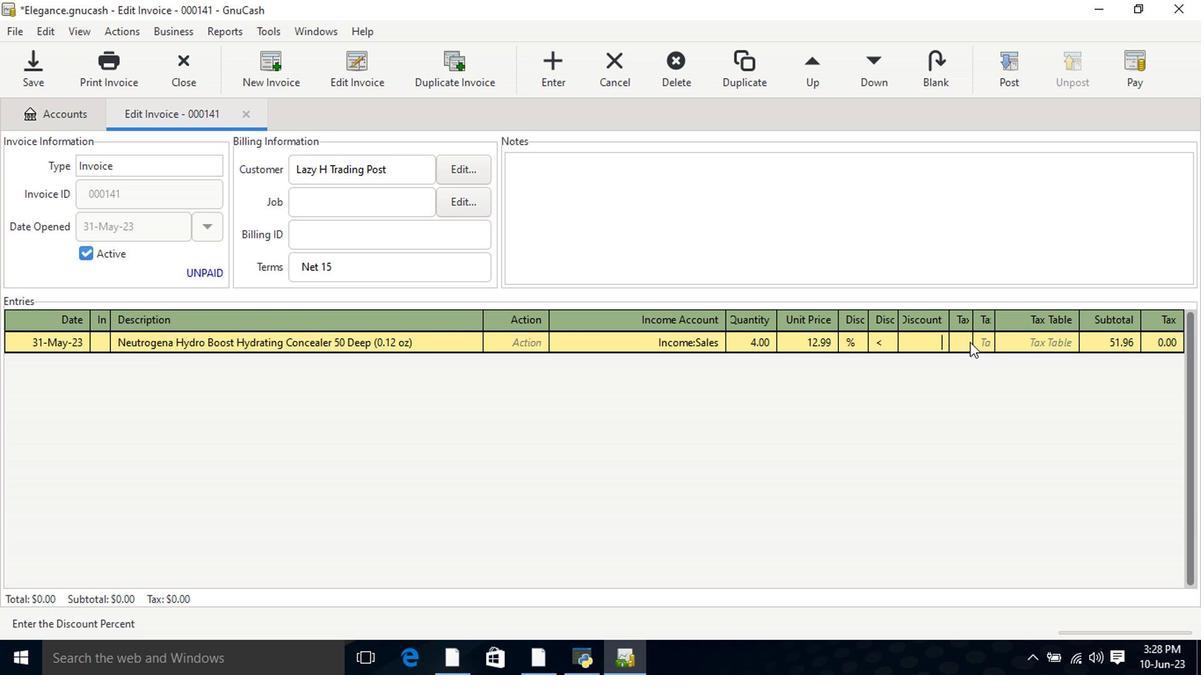 
Action: Mouse moved to (992, 344)
Screenshot: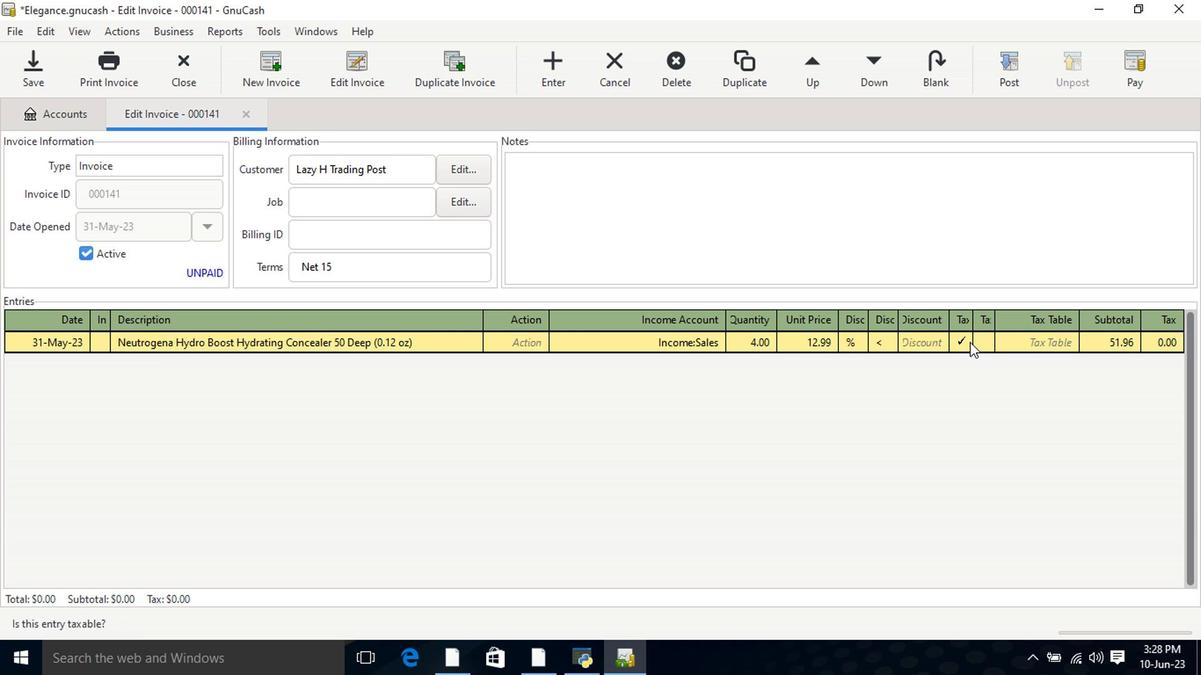 
Action: Mouse pressed left at (992, 344)
Screenshot: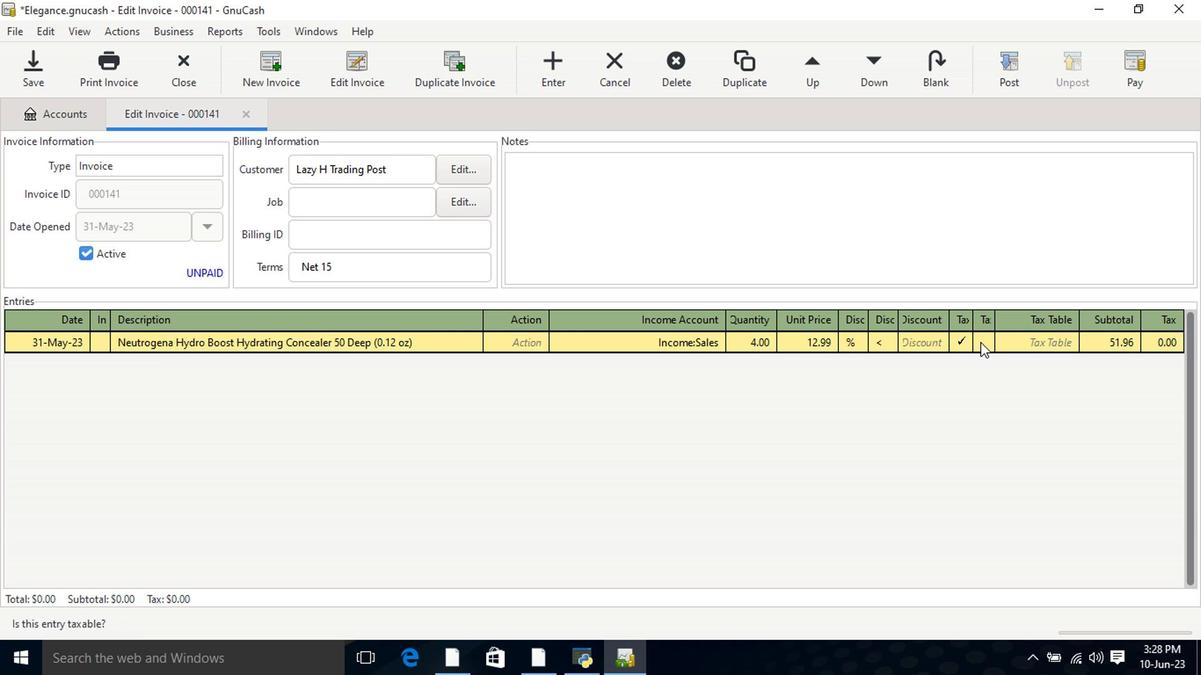 
Action: Mouse moved to (1045, 347)
Screenshot: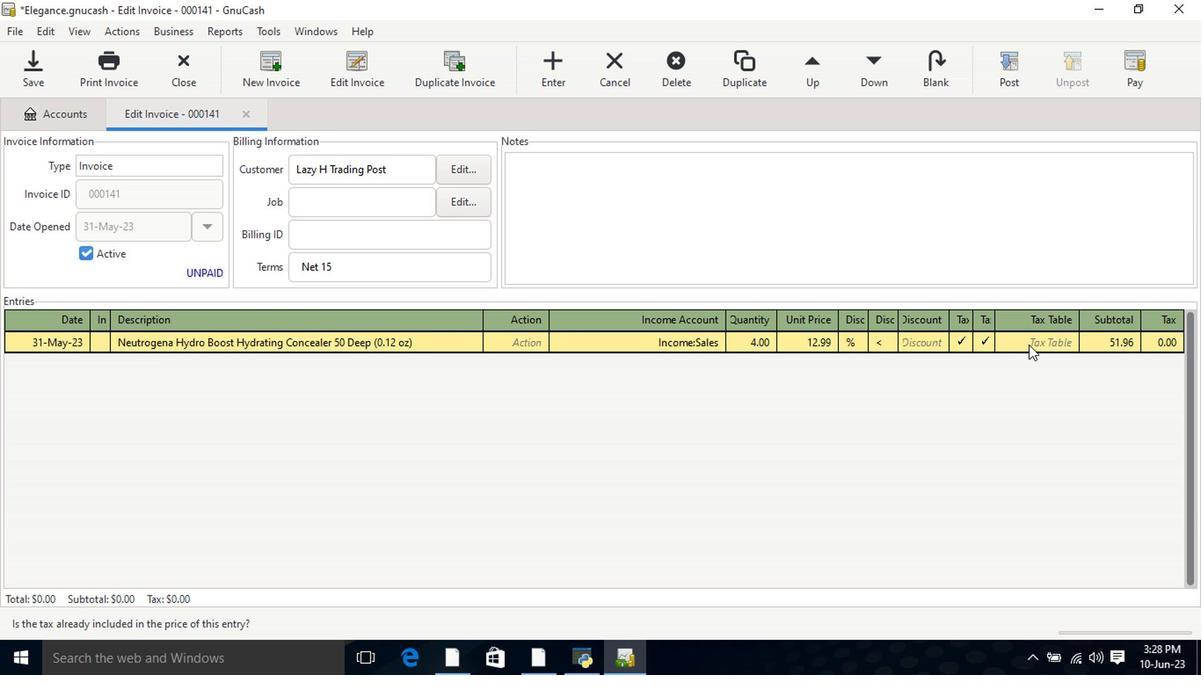 
Action: Mouse pressed left at (1045, 347)
Screenshot: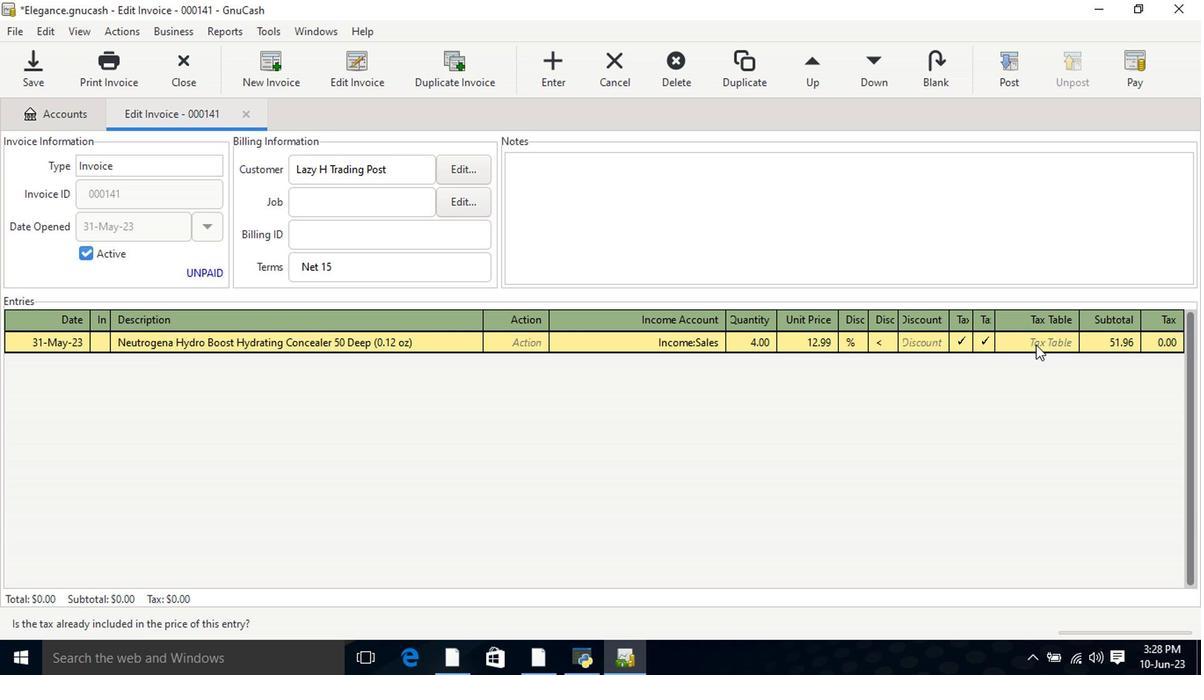 
Action: Mouse moved to (1063, 346)
Screenshot: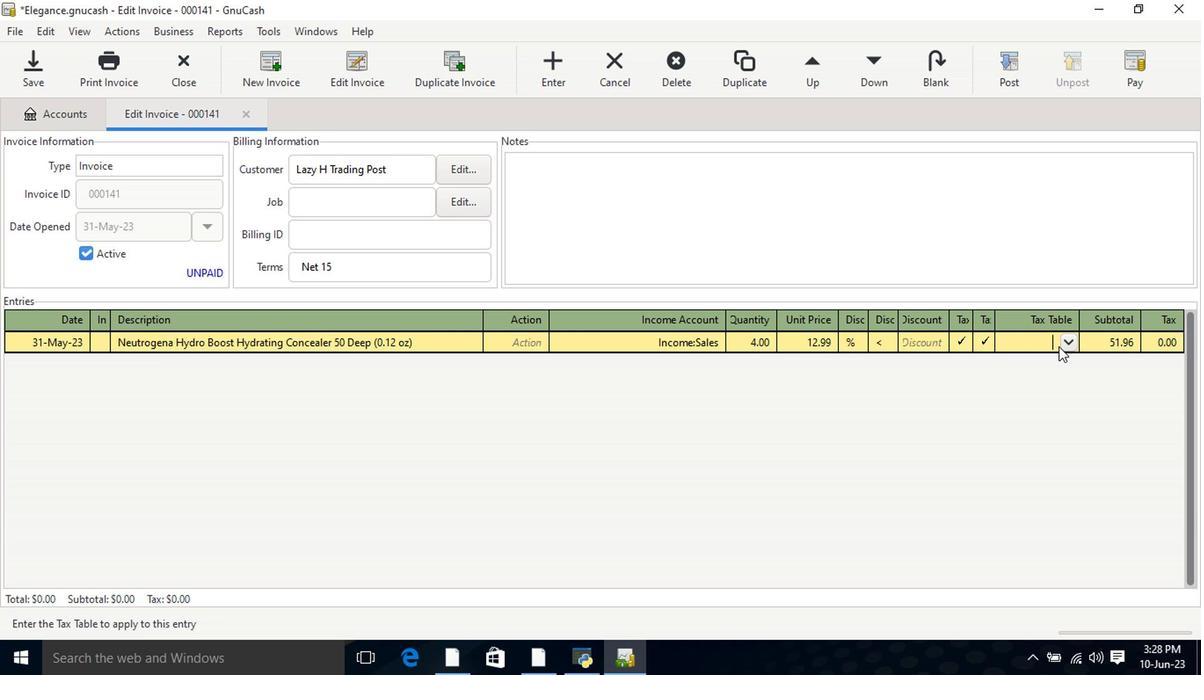 
Action: Mouse pressed left at (1063, 346)
Screenshot: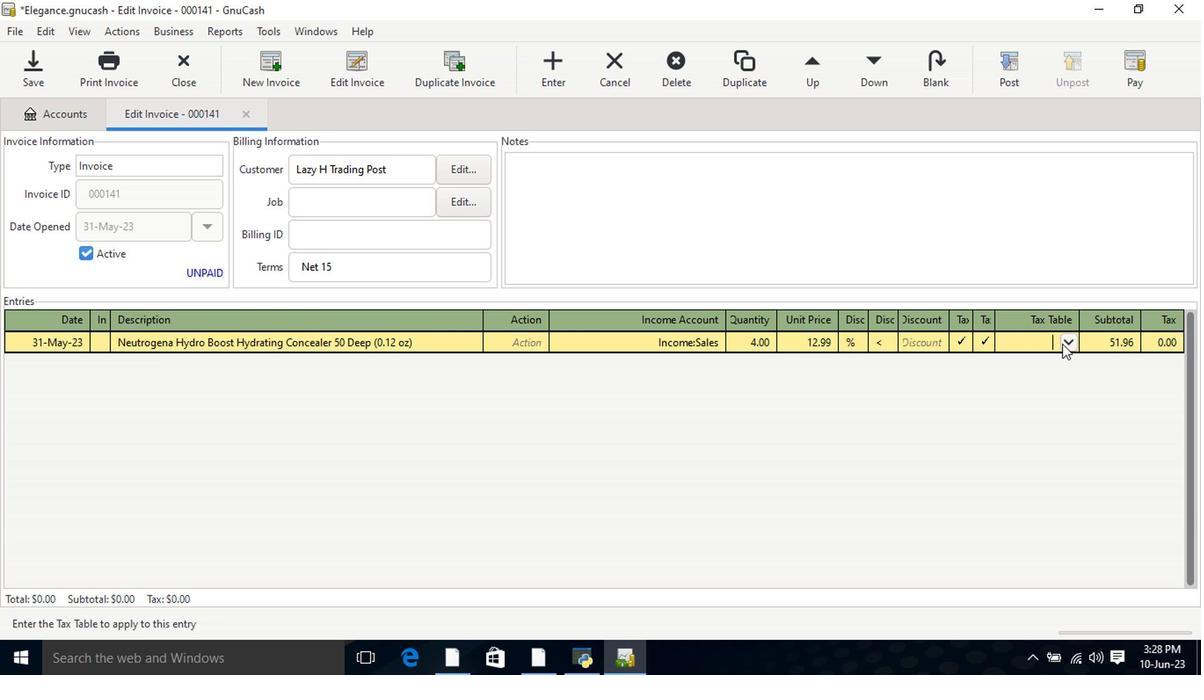 
Action: Mouse moved to (1063, 362)
Screenshot: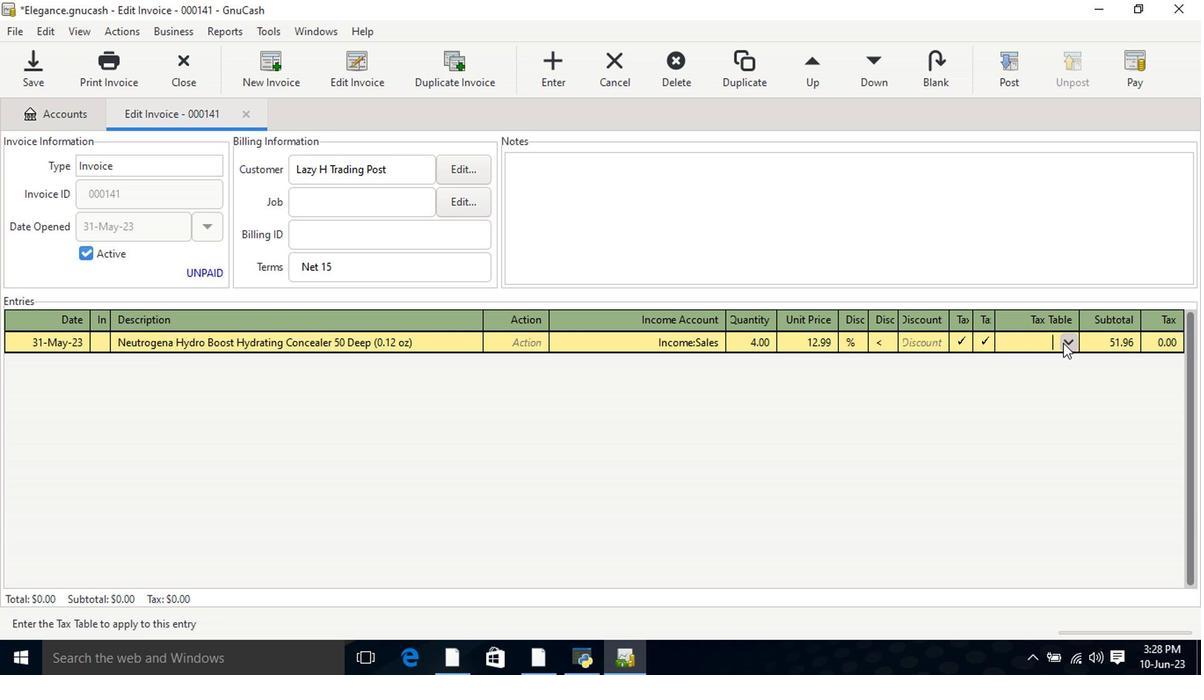 
Action: Mouse pressed left at (1063, 362)
Screenshot: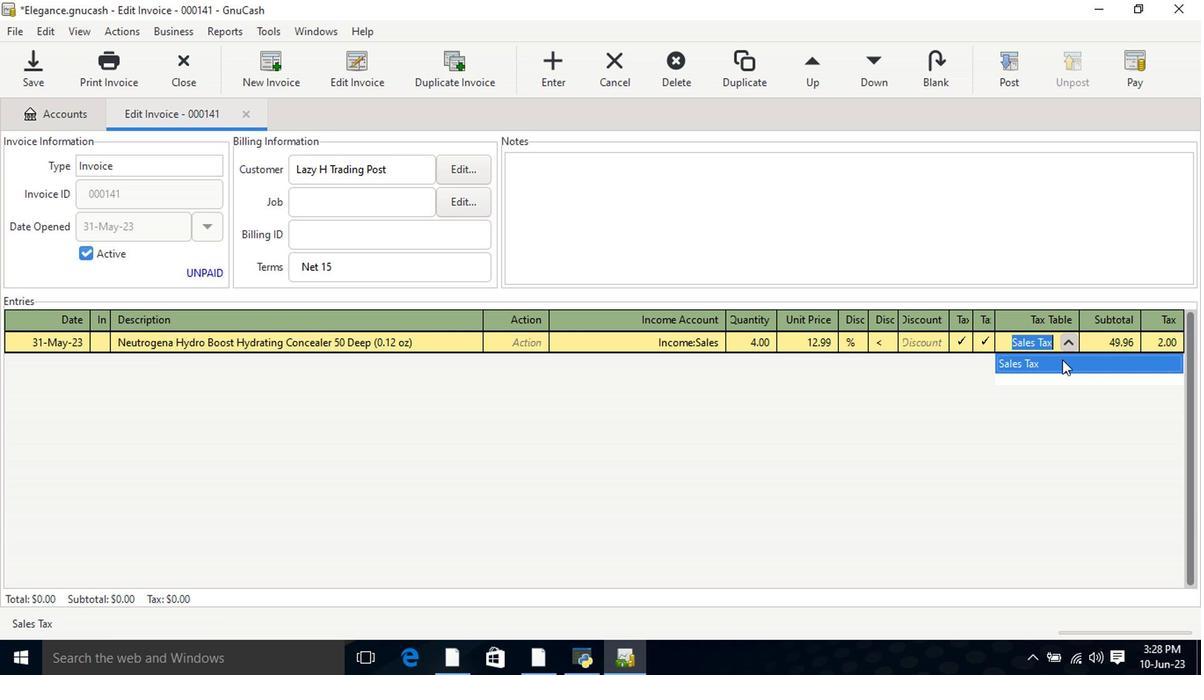 
Action: Mouse moved to (1063, 386)
Screenshot: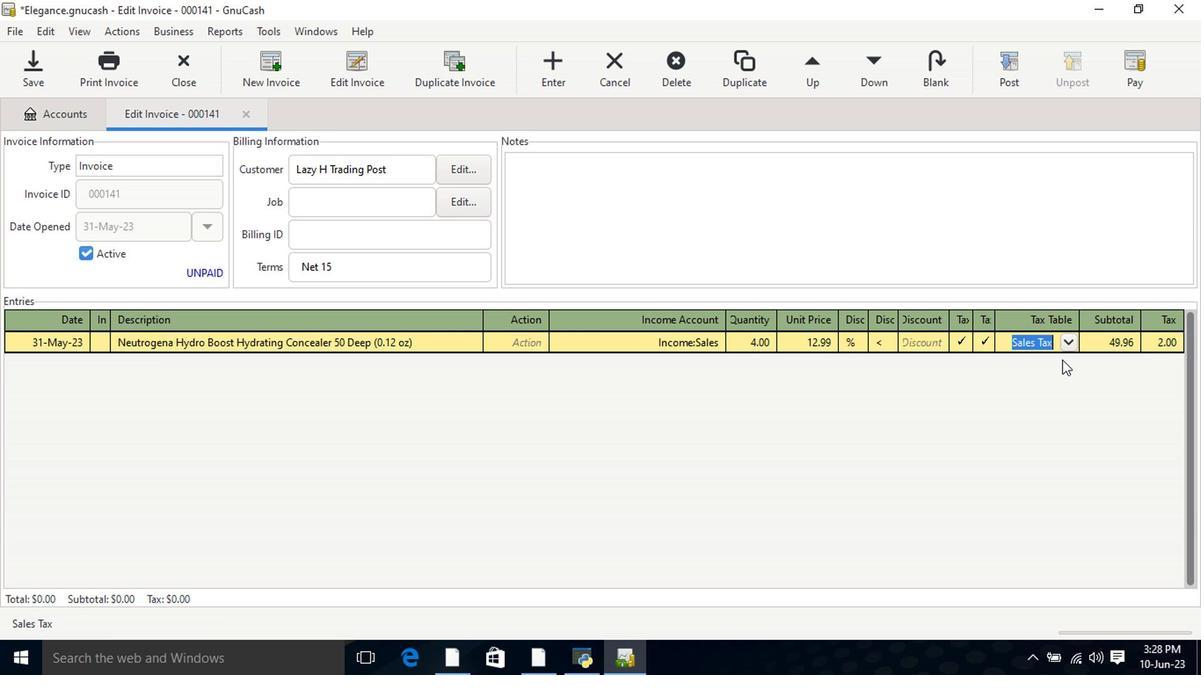 
Action: Key pressed <Key.tab>
Screenshot: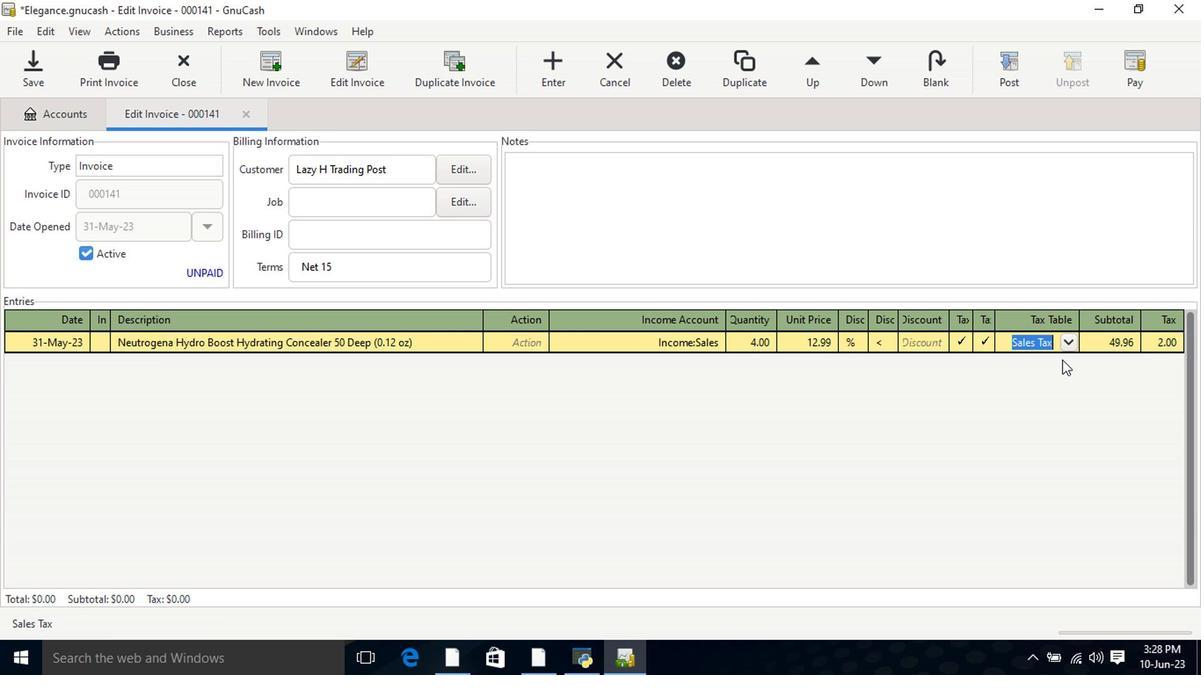 
Action: Mouse moved to (1062, 388)
Screenshot: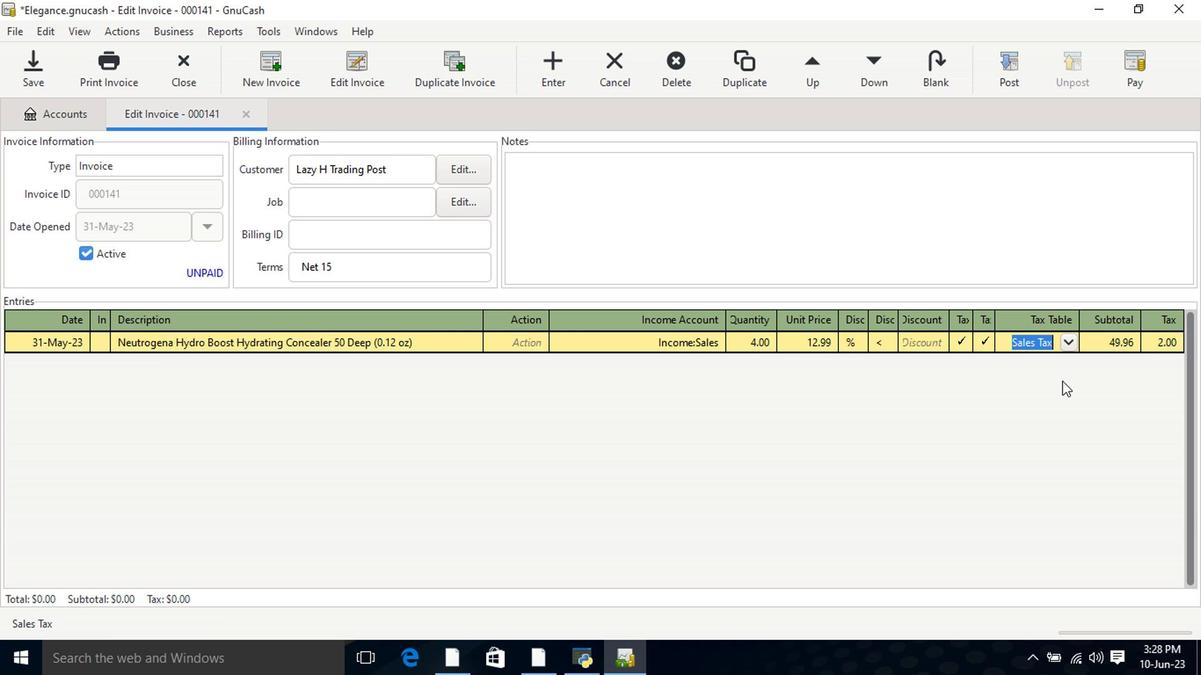 
Action: Key pressed <Key.tab><Key.shift>Diamond<Key.space><Key.right><Key.tab>2<Key.tab>14.29<Key.tab><Key.tab><Key.tab><Key.tab>
Screenshot: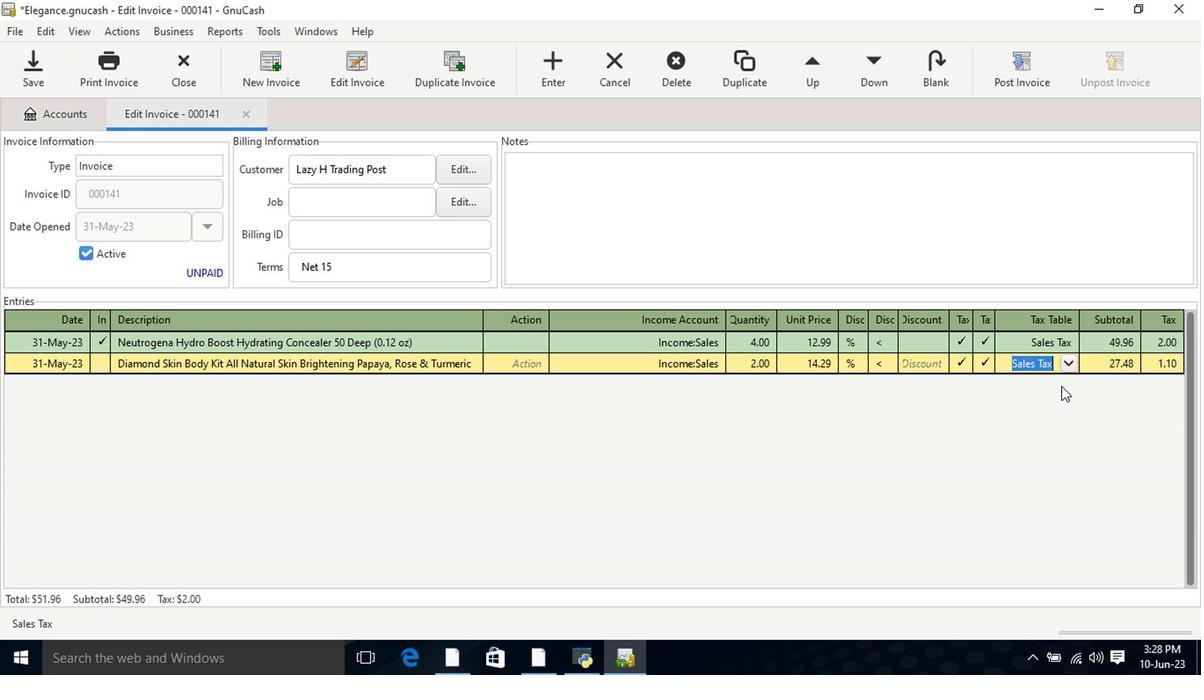 
Action: Mouse moved to (1012, 65)
Screenshot: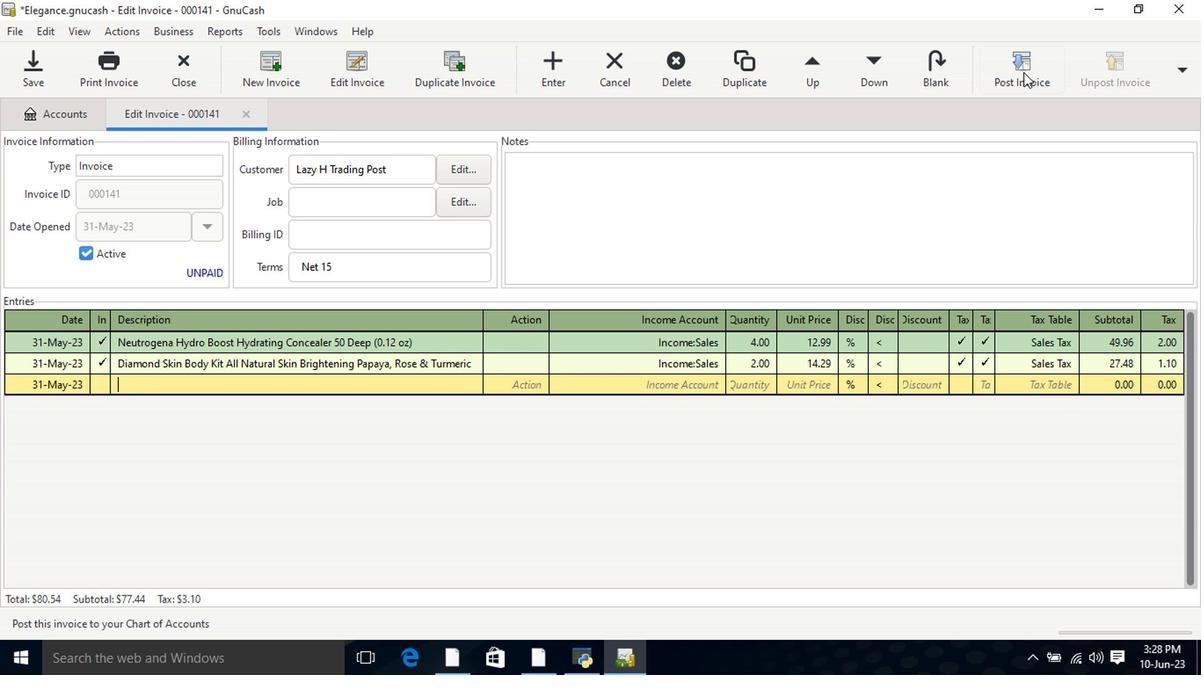 
Action: Mouse pressed left at (1012, 65)
Screenshot: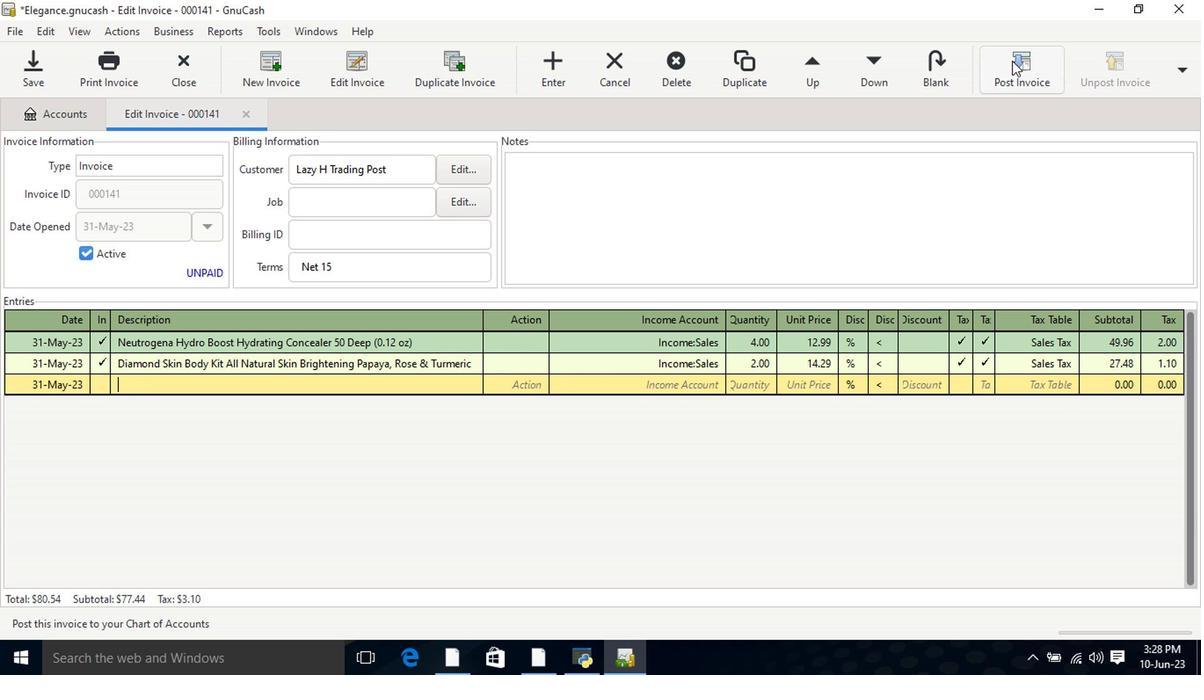 
Action: Mouse moved to (740, 289)
Screenshot: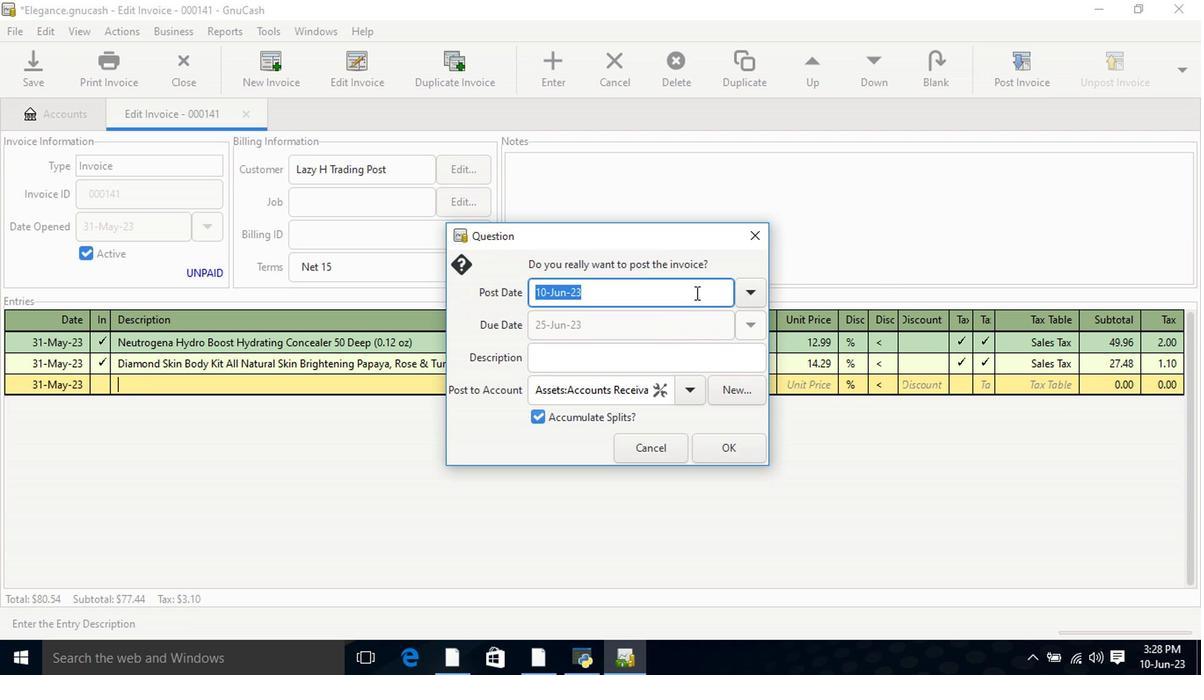 
Action: Mouse pressed left at (740, 289)
Screenshot: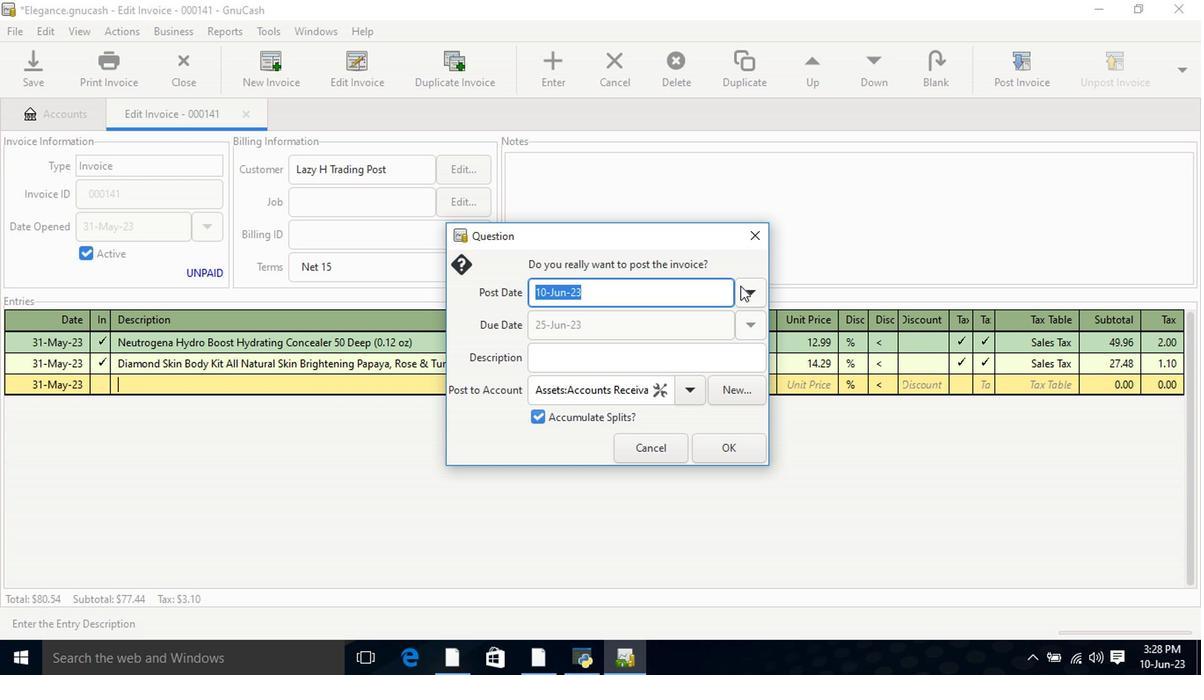 
Action: Mouse moved to (610, 317)
Screenshot: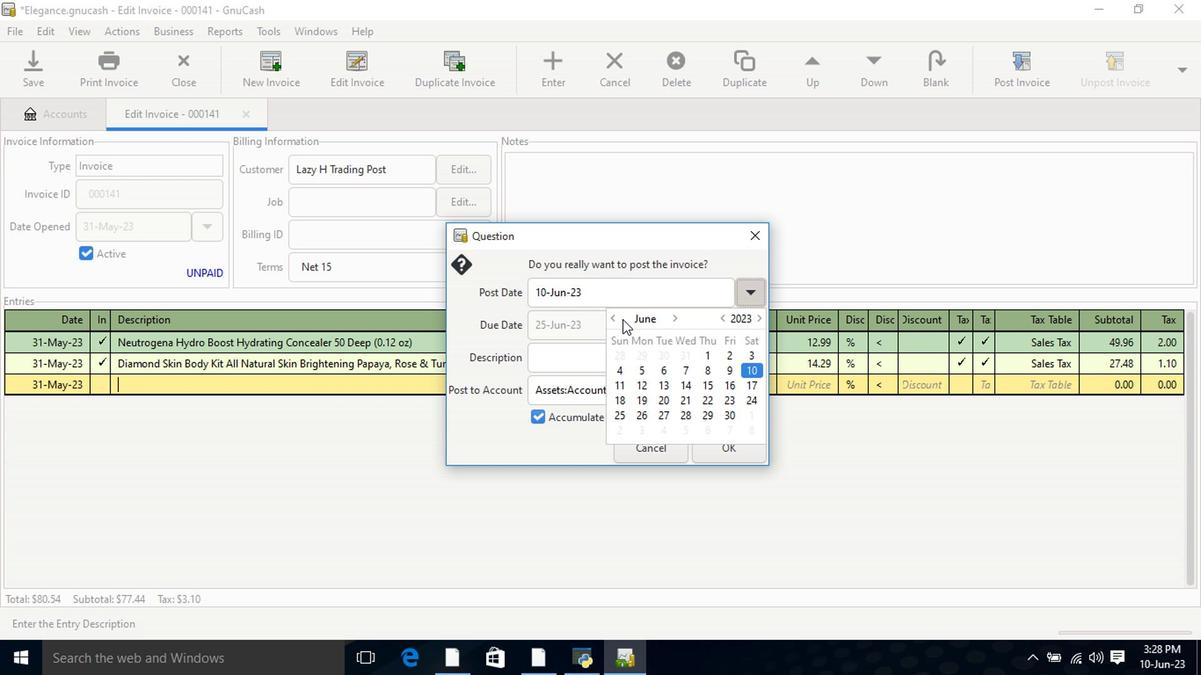 
Action: Mouse pressed left at (610, 317)
Screenshot: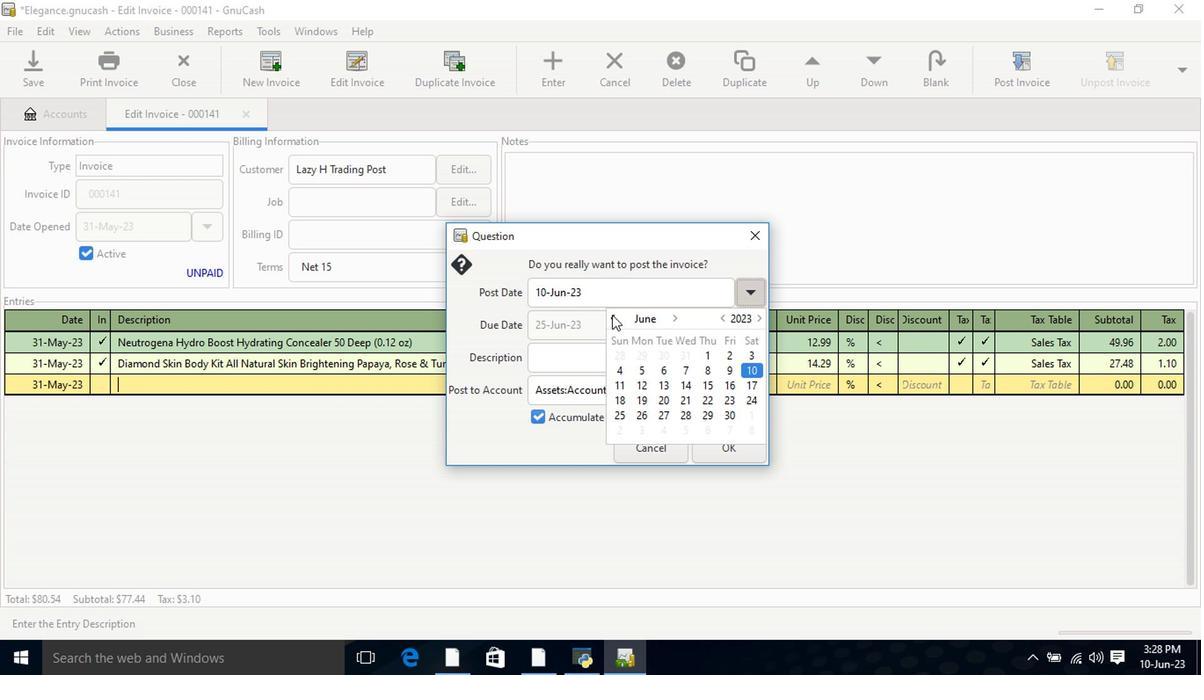 
Action: Mouse moved to (682, 418)
Screenshot: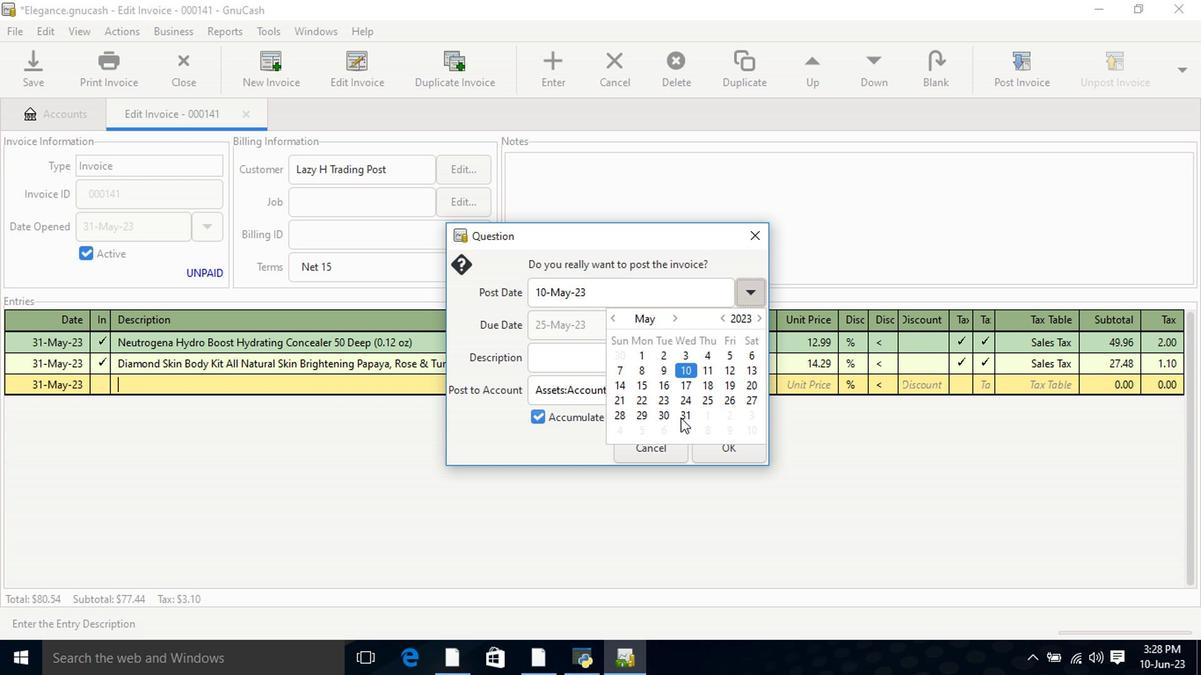 
Action: Mouse pressed left at (682, 418)
Screenshot: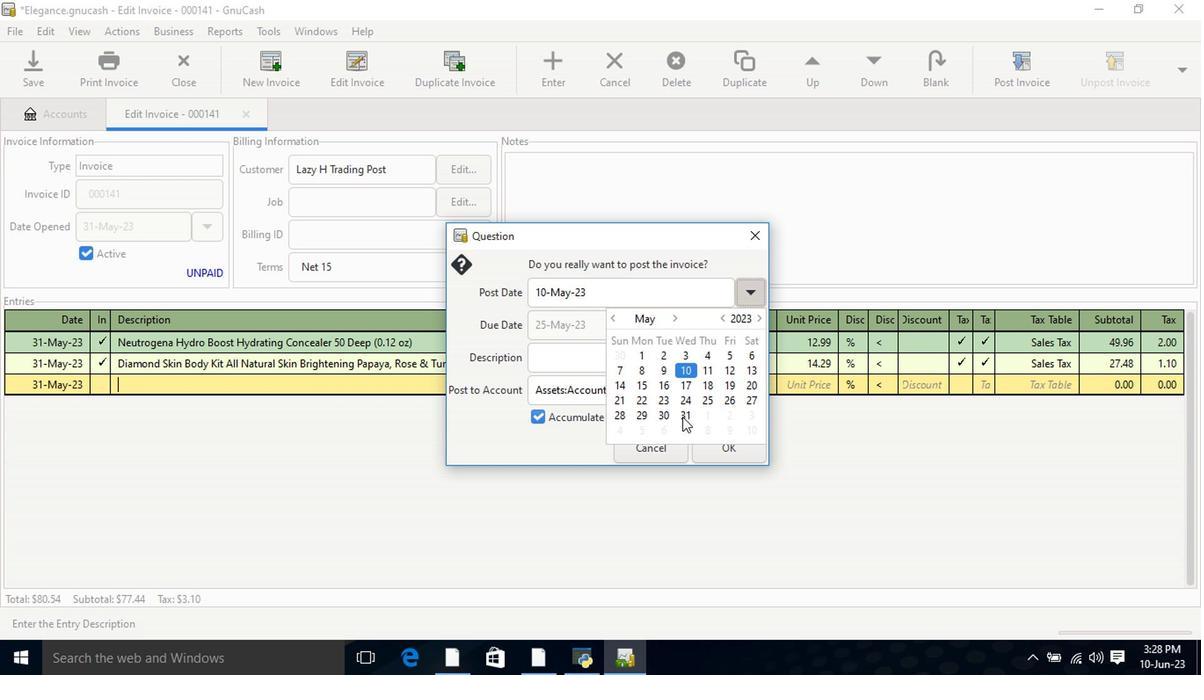 
Action: Mouse pressed left at (682, 418)
Screenshot: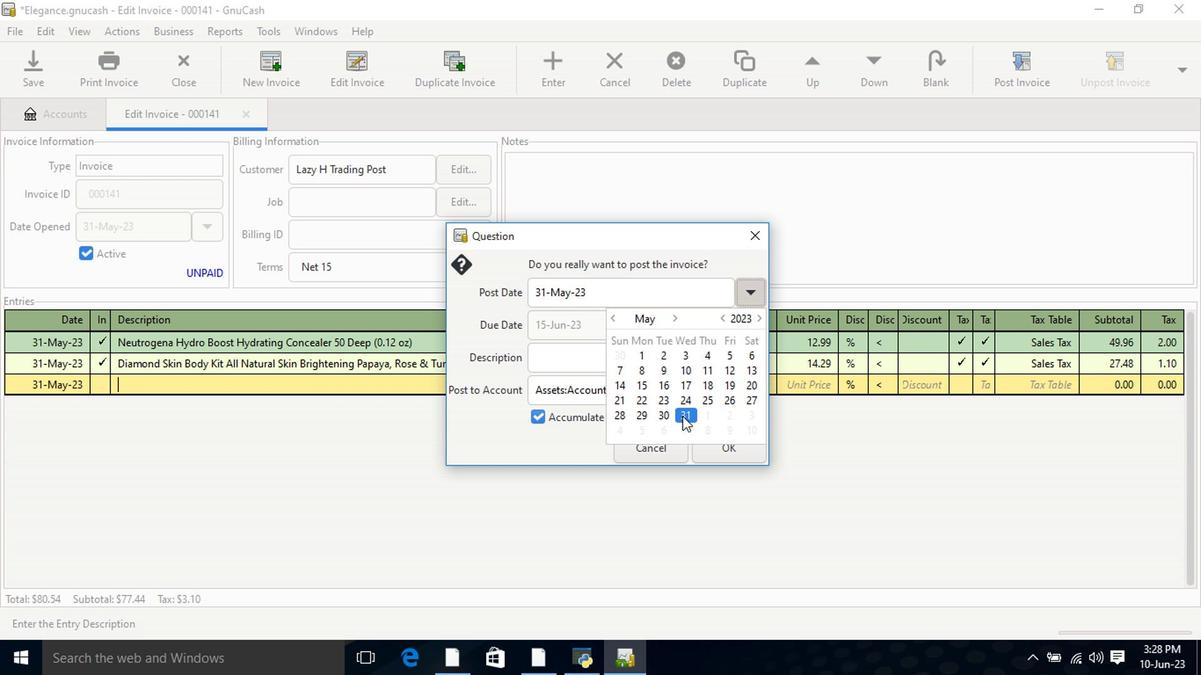 
Action: Mouse moved to (721, 443)
Screenshot: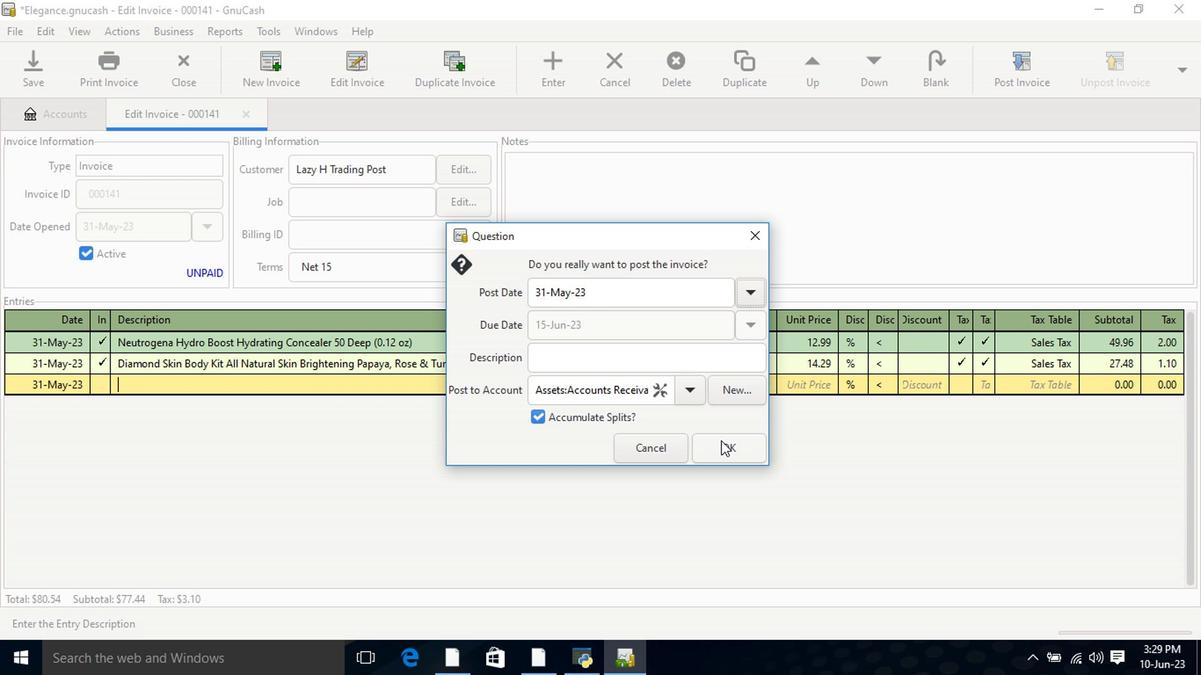 
Action: Mouse pressed left at (721, 443)
Screenshot: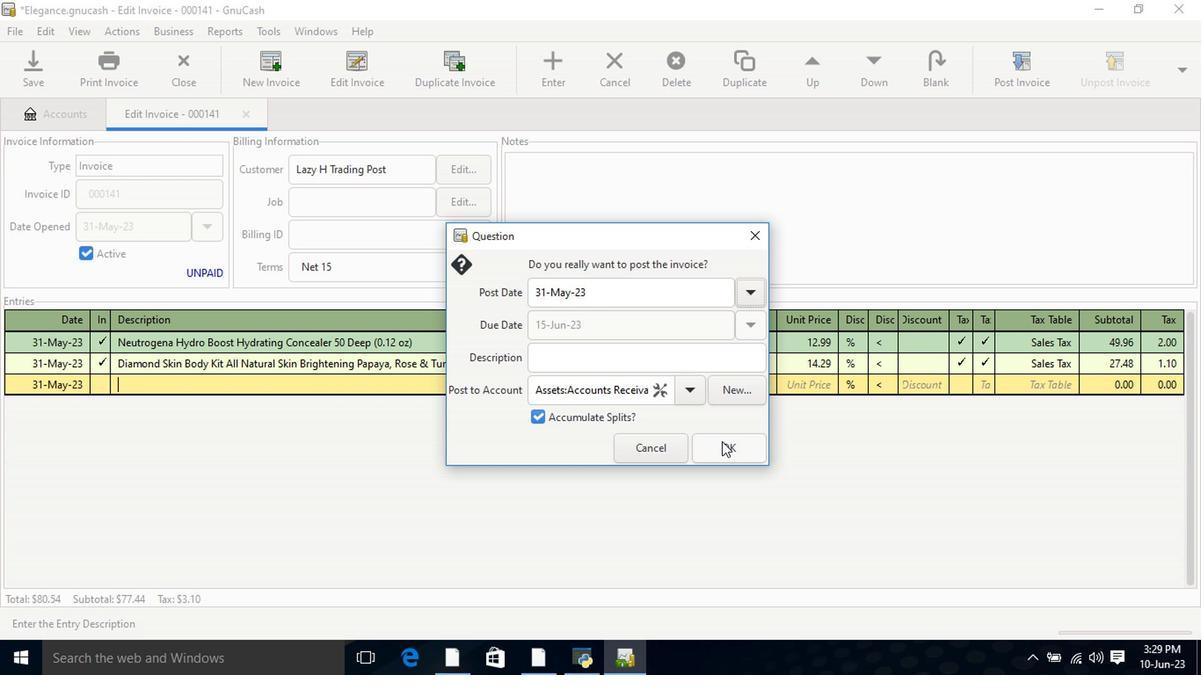 
Action: Mouse moved to (1139, 60)
Screenshot: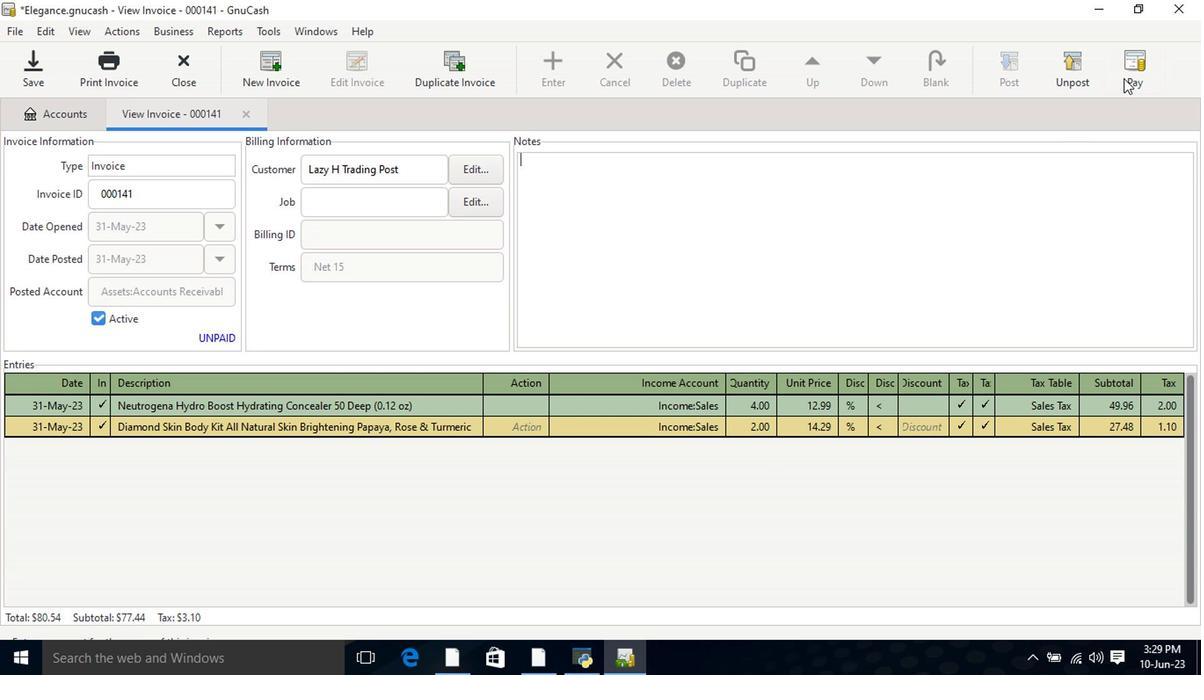
Action: Mouse pressed left at (1139, 60)
Screenshot: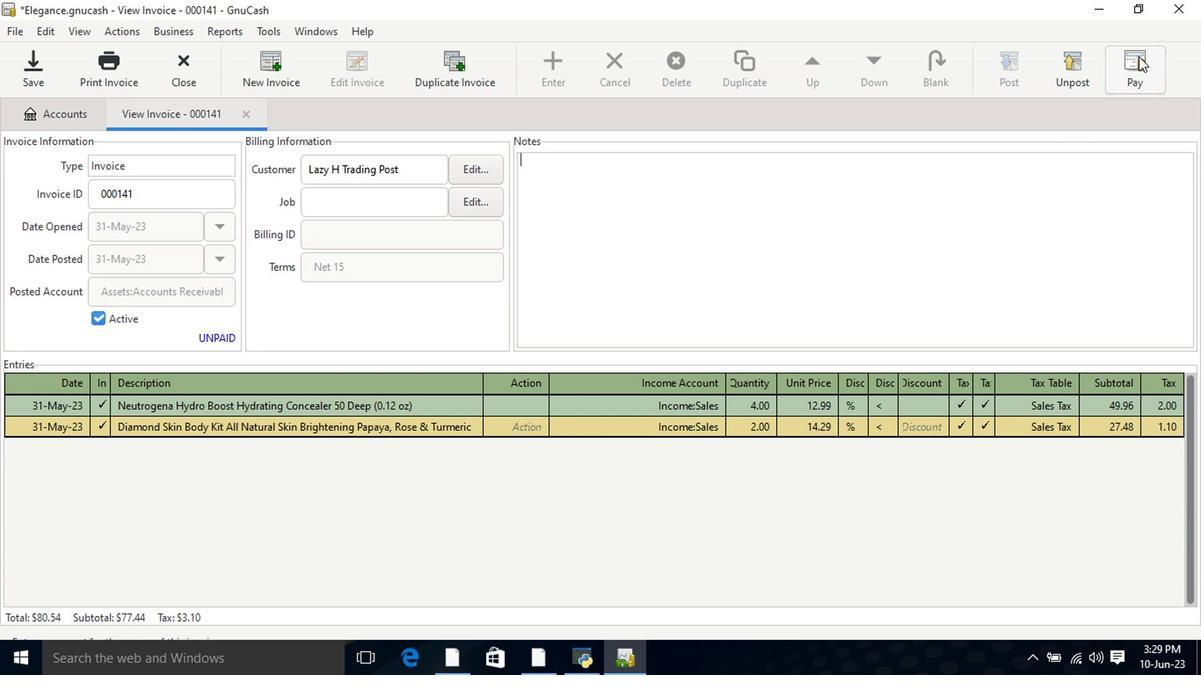
Action: Mouse moved to (539, 346)
Screenshot: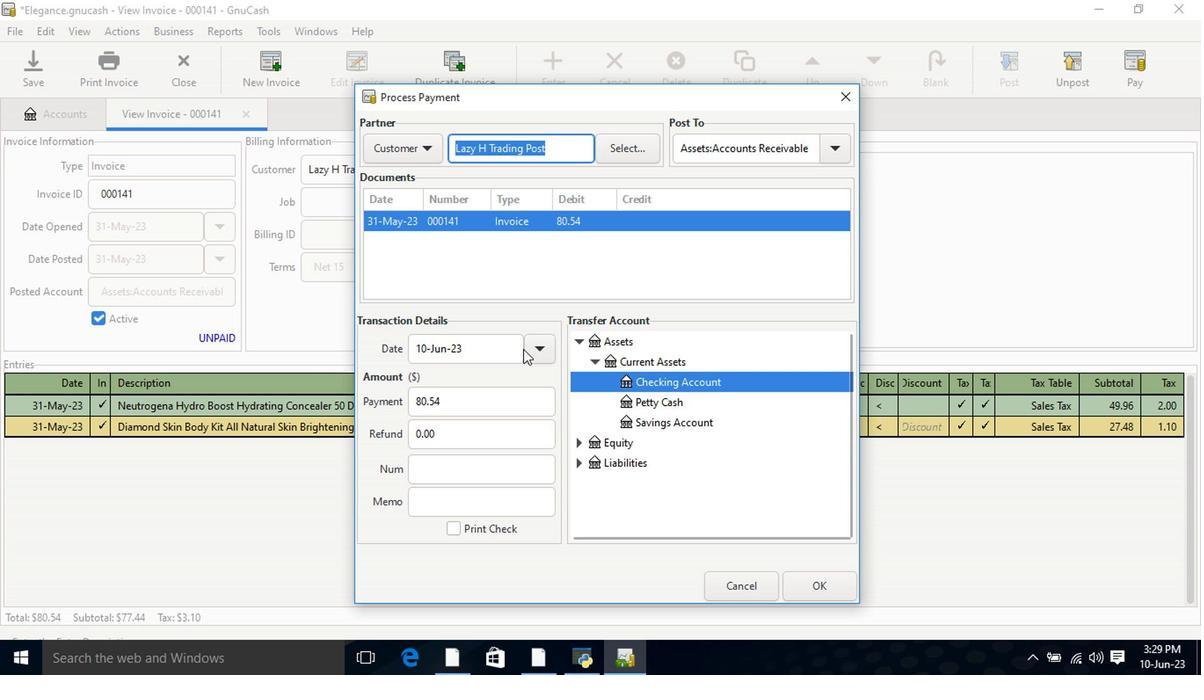 
Action: Mouse pressed left at (539, 346)
Screenshot: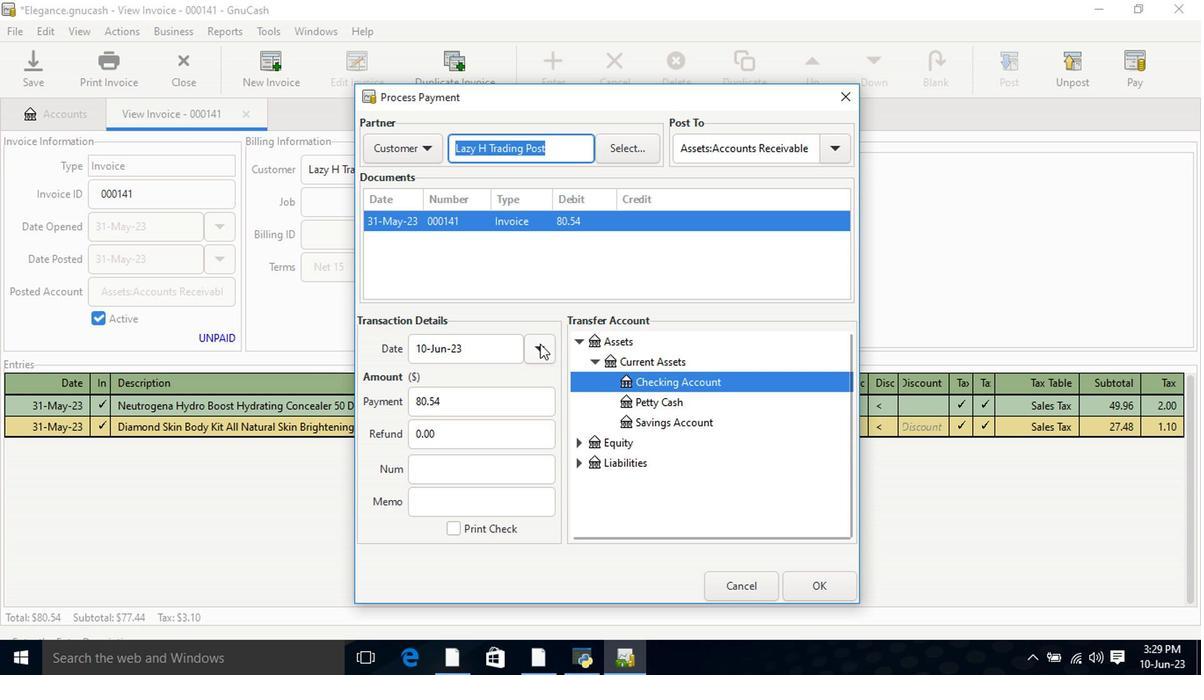 
Action: Mouse moved to (472, 439)
Screenshot: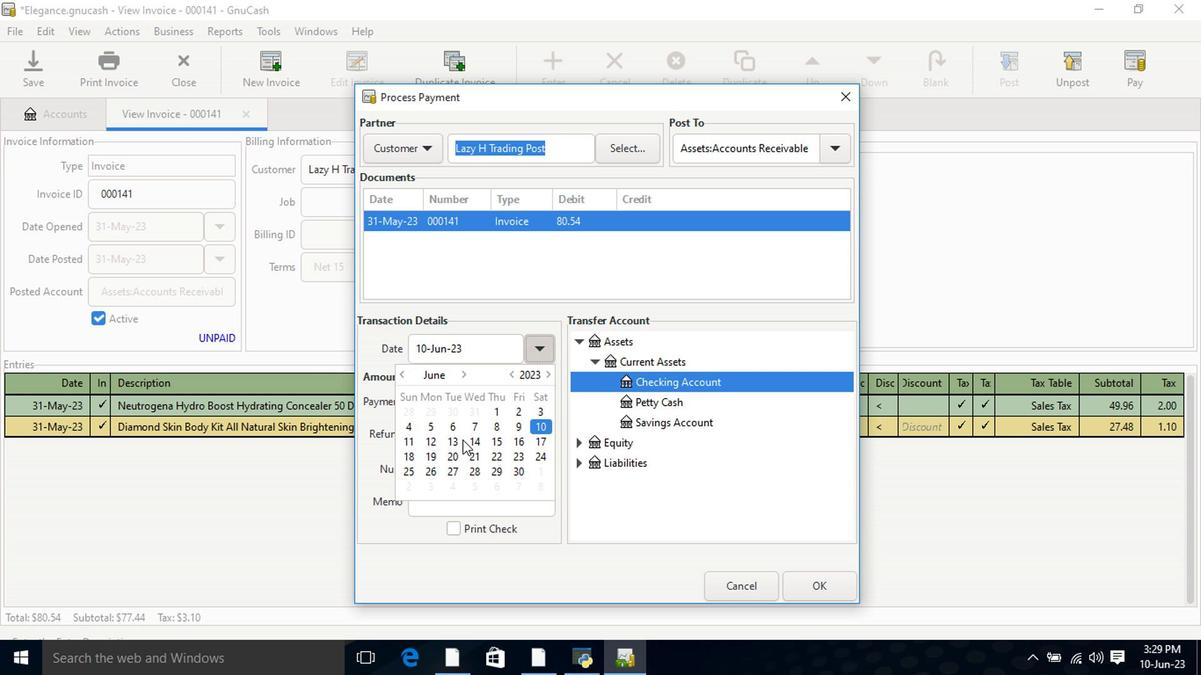 
Action: Mouse pressed left at (472, 439)
Screenshot: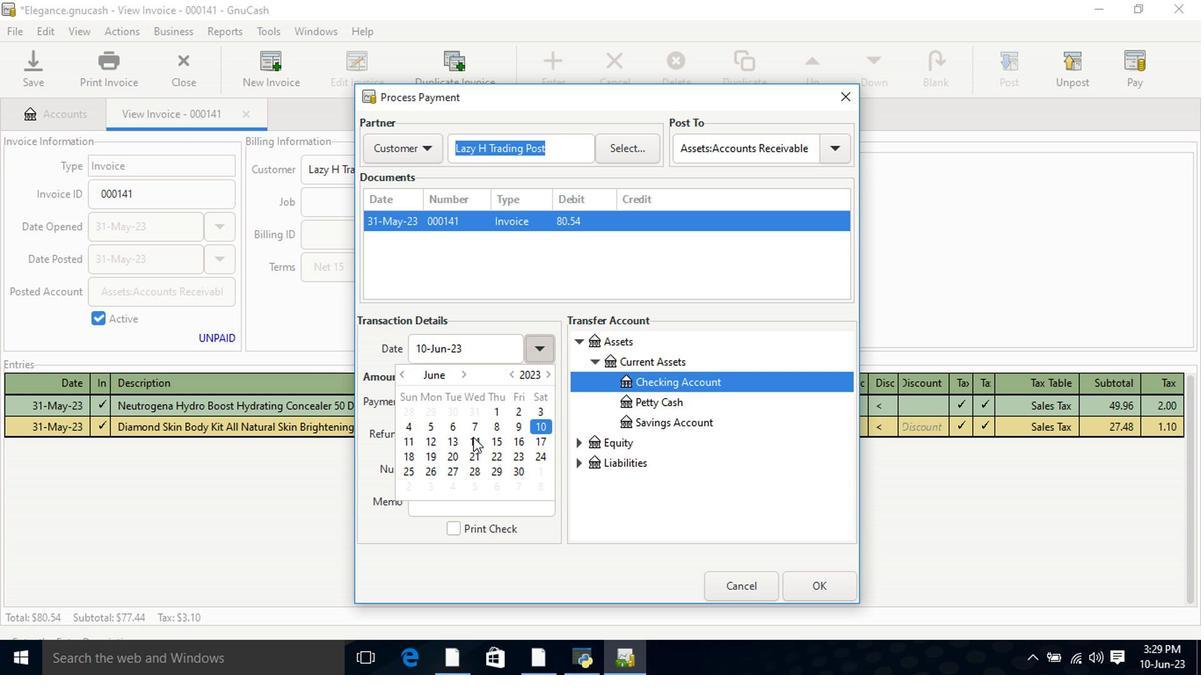 
Action: Mouse pressed left at (472, 439)
Screenshot: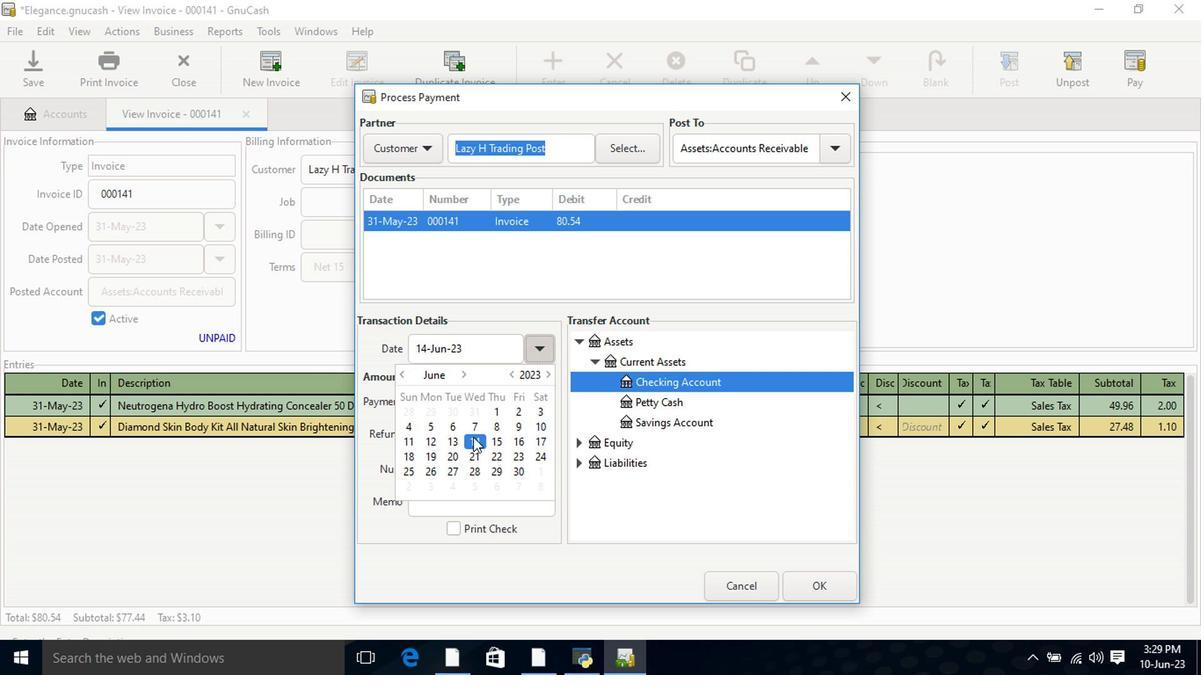 
Action: Mouse moved to (581, 340)
Screenshot: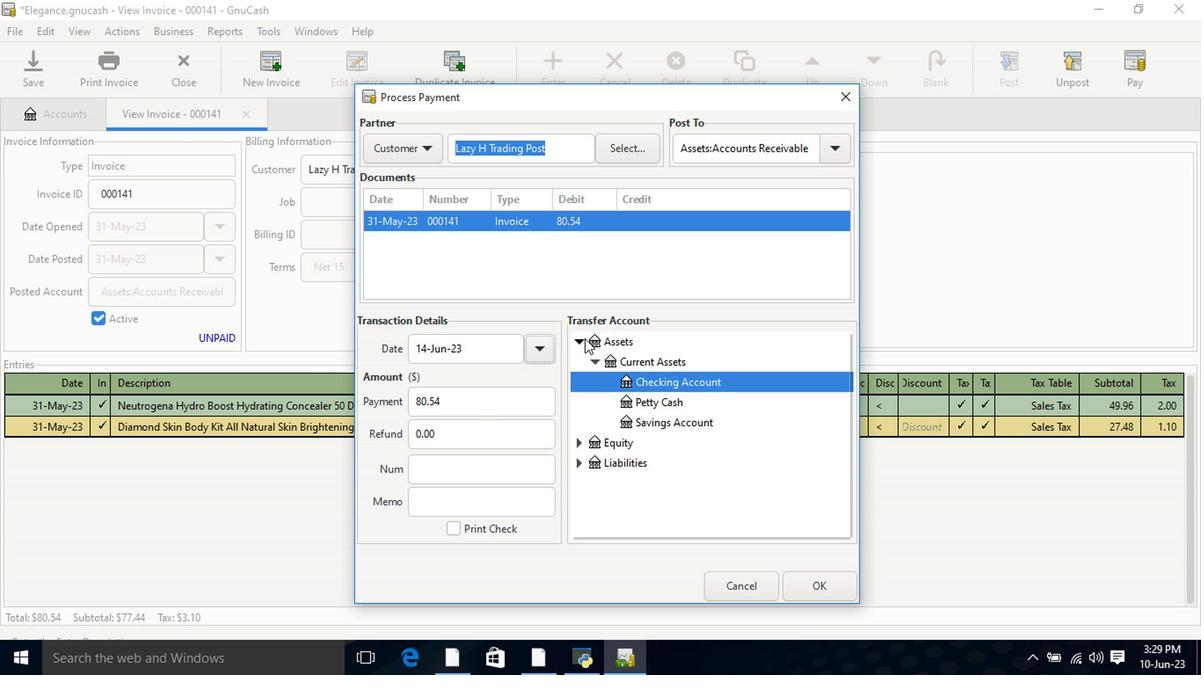 
Action: Mouse pressed left at (581, 340)
Screenshot: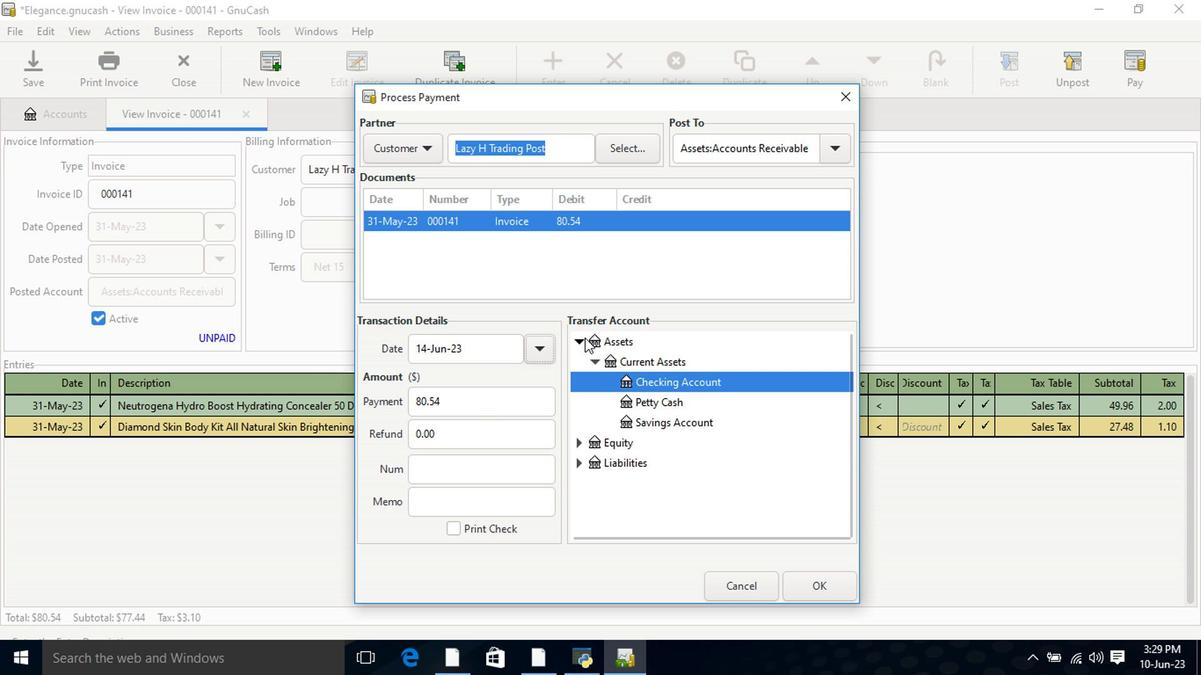 
Action: Mouse moved to (580, 346)
Screenshot: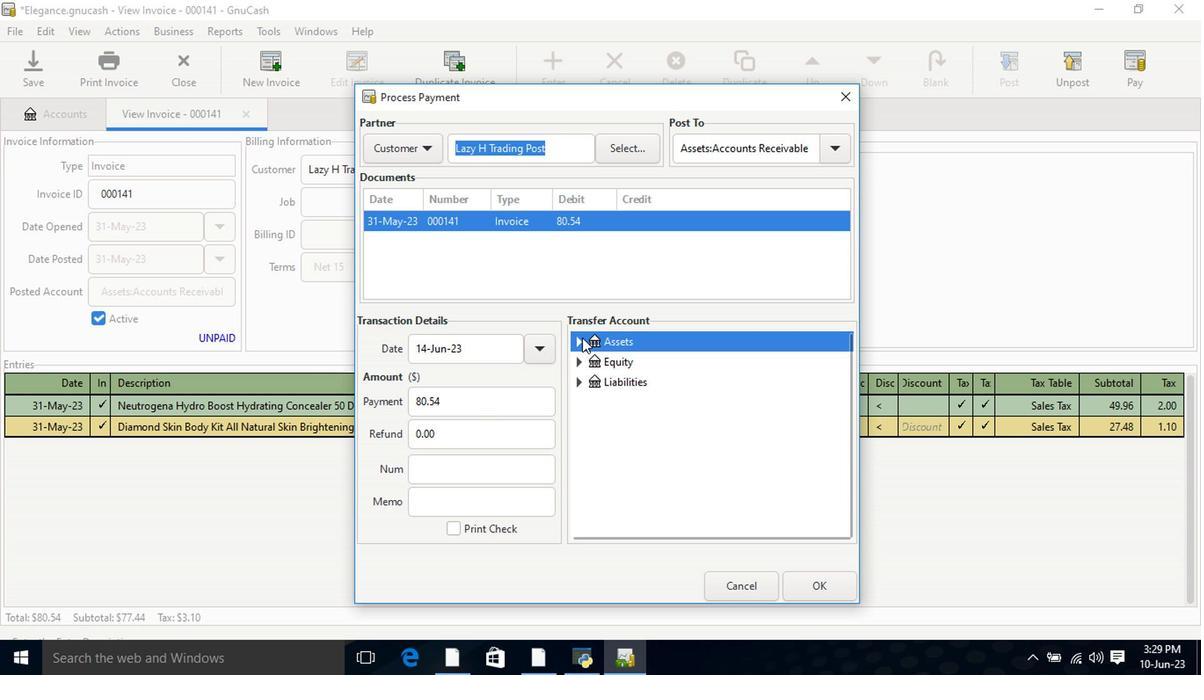 
Action: Mouse pressed left at (580, 346)
Screenshot: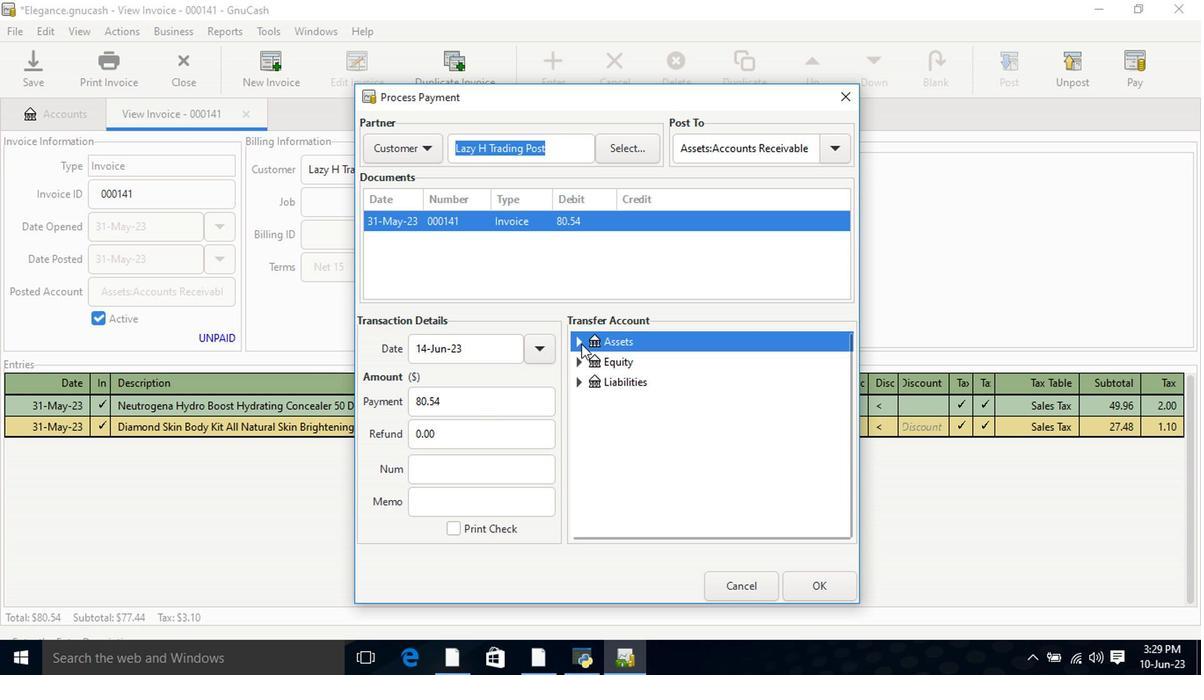 
Action: Mouse moved to (594, 363)
Screenshot: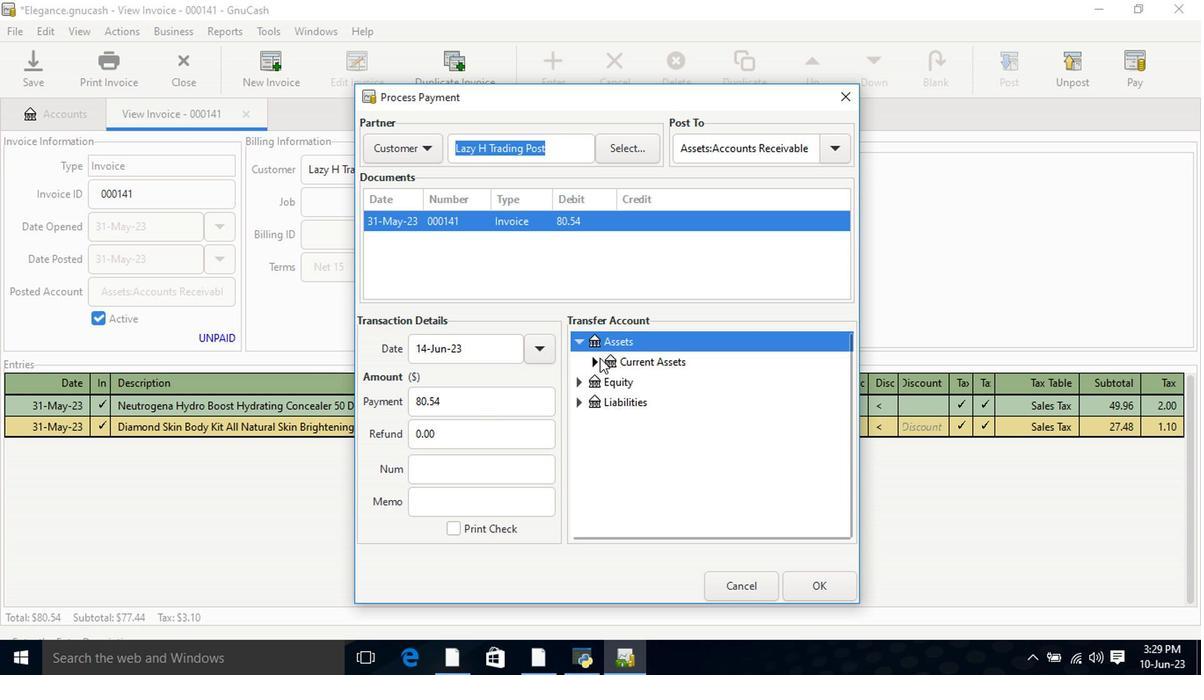 
Action: Mouse pressed left at (594, 363)
Screenshot: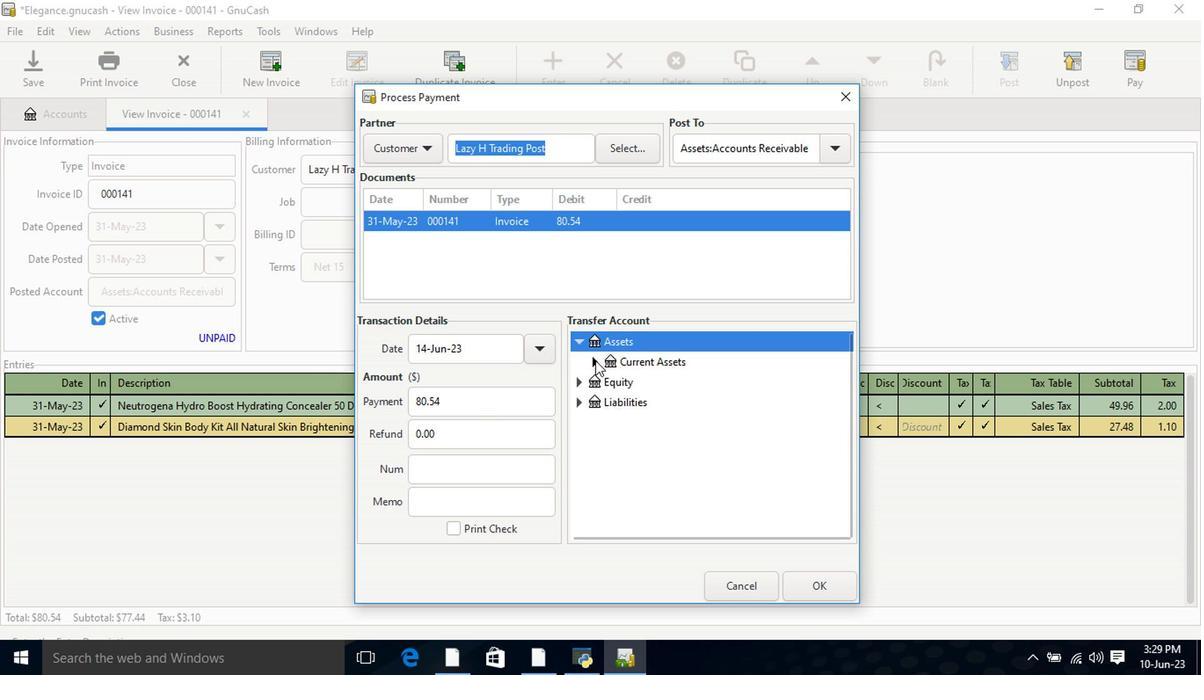 
Action: Mouse moved to (626, 380)
Screenshot: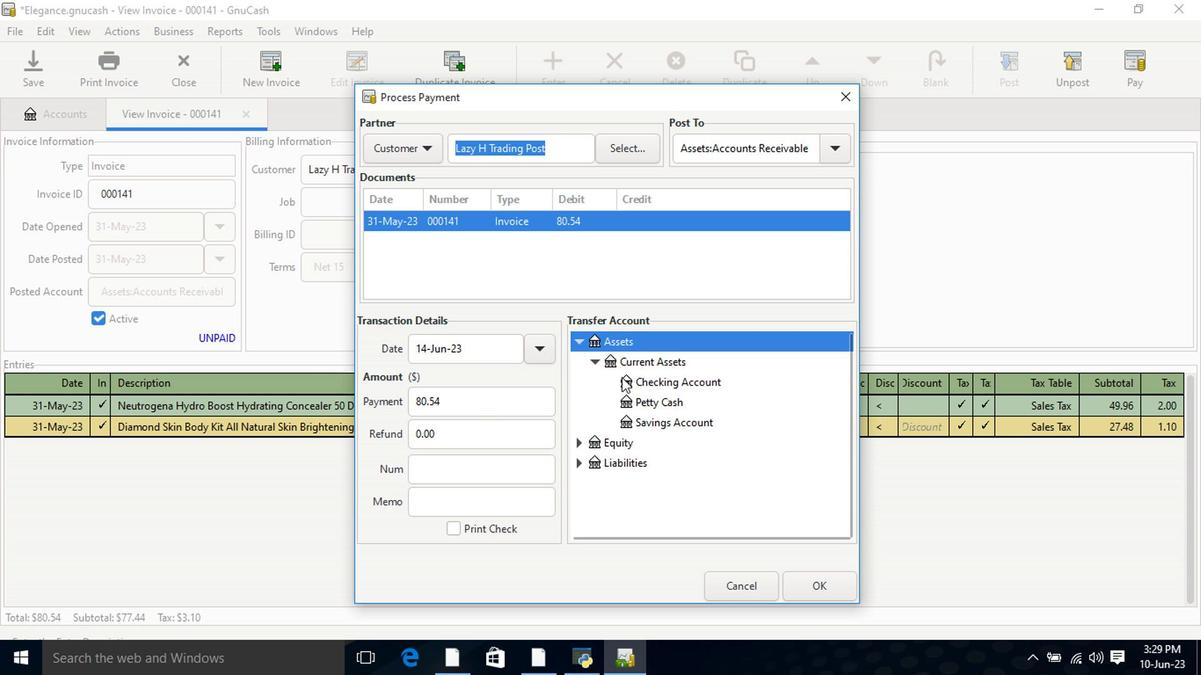 
Action: Mouse pressed left at (626, 380)
Screenshot: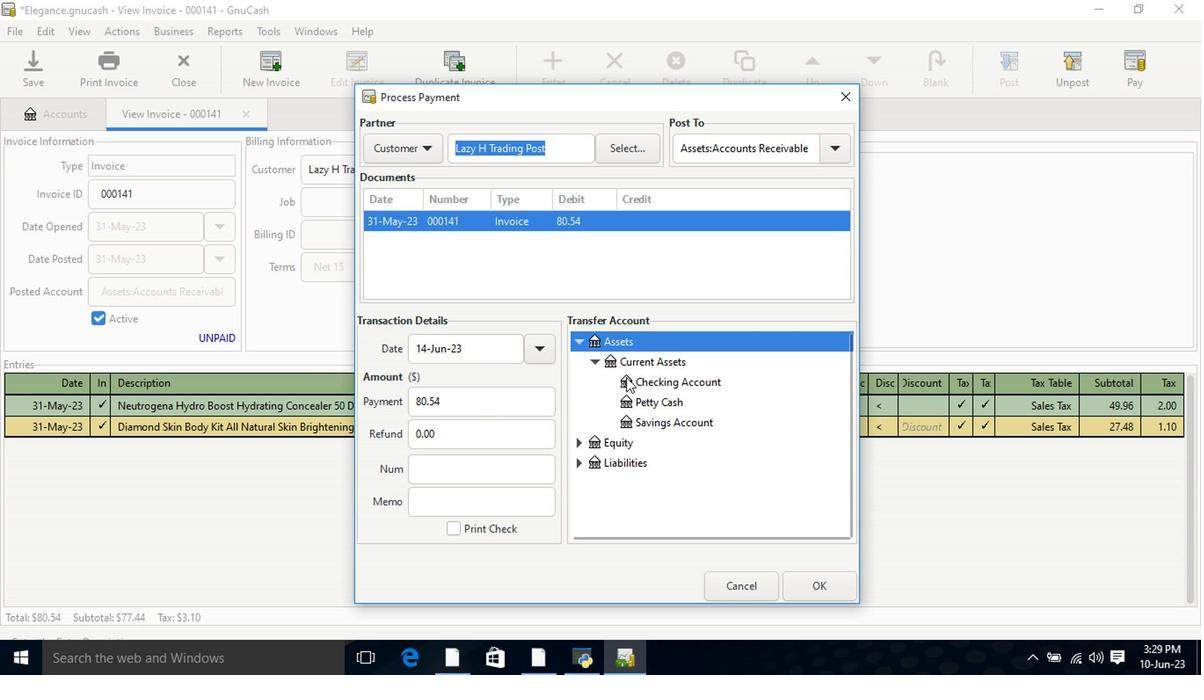 
Action: Mouse moved to (813, 587)
Screenshot: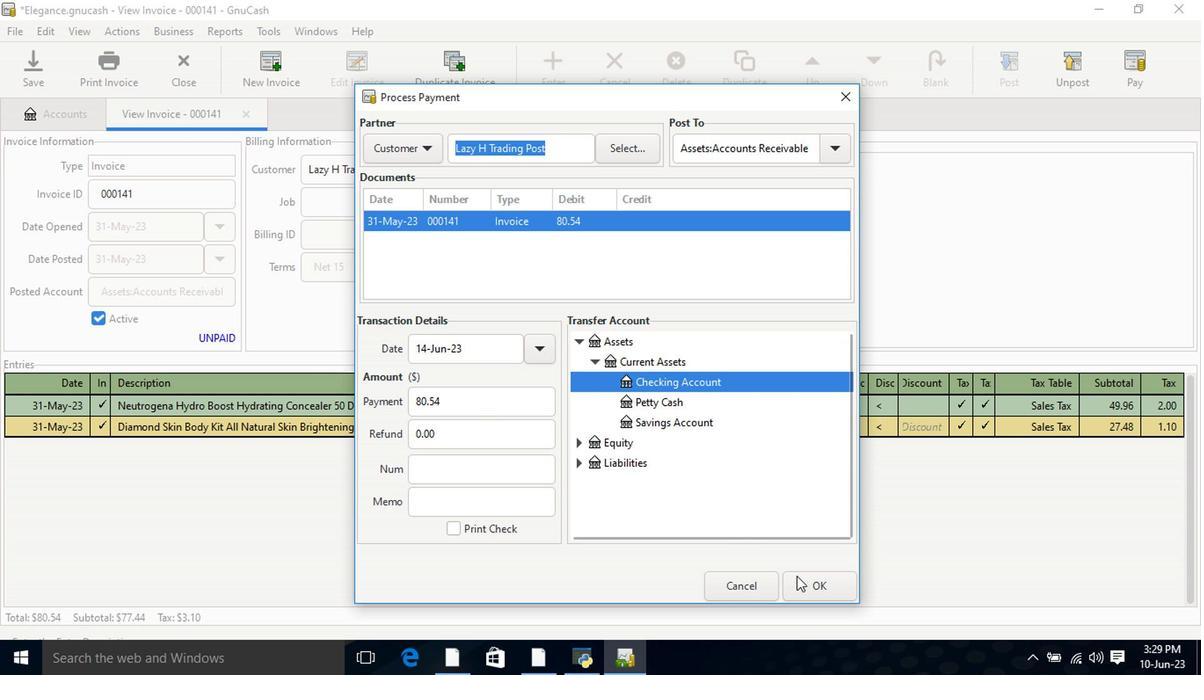 
Action: Mouse pressed left at (813, 587)
Screenshot: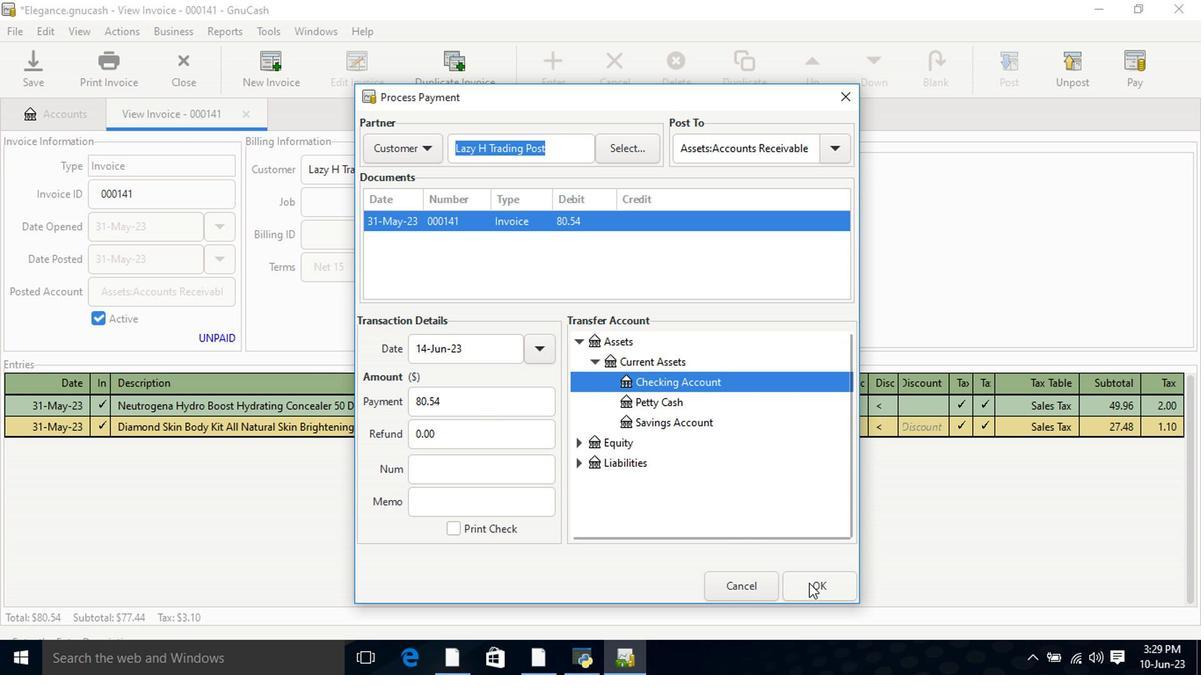 
Action: Mouse moved to (113, 67)
Screenshot: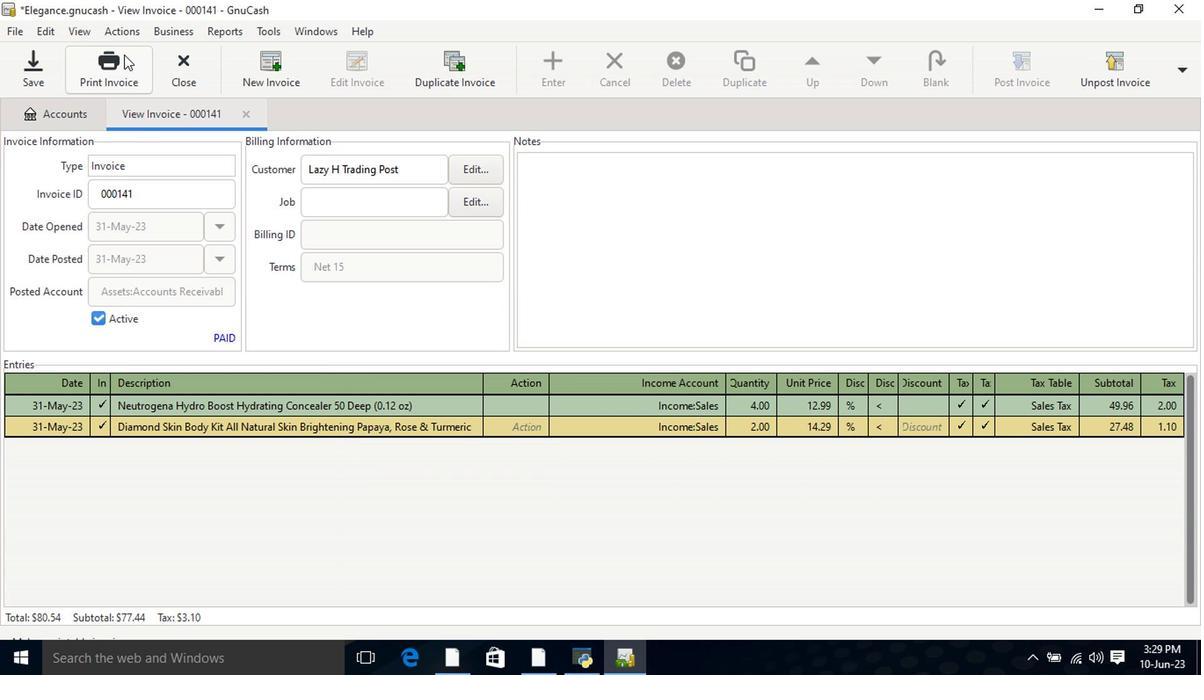 
Action: Mouse pressed left at (113, 67)
Screenshot: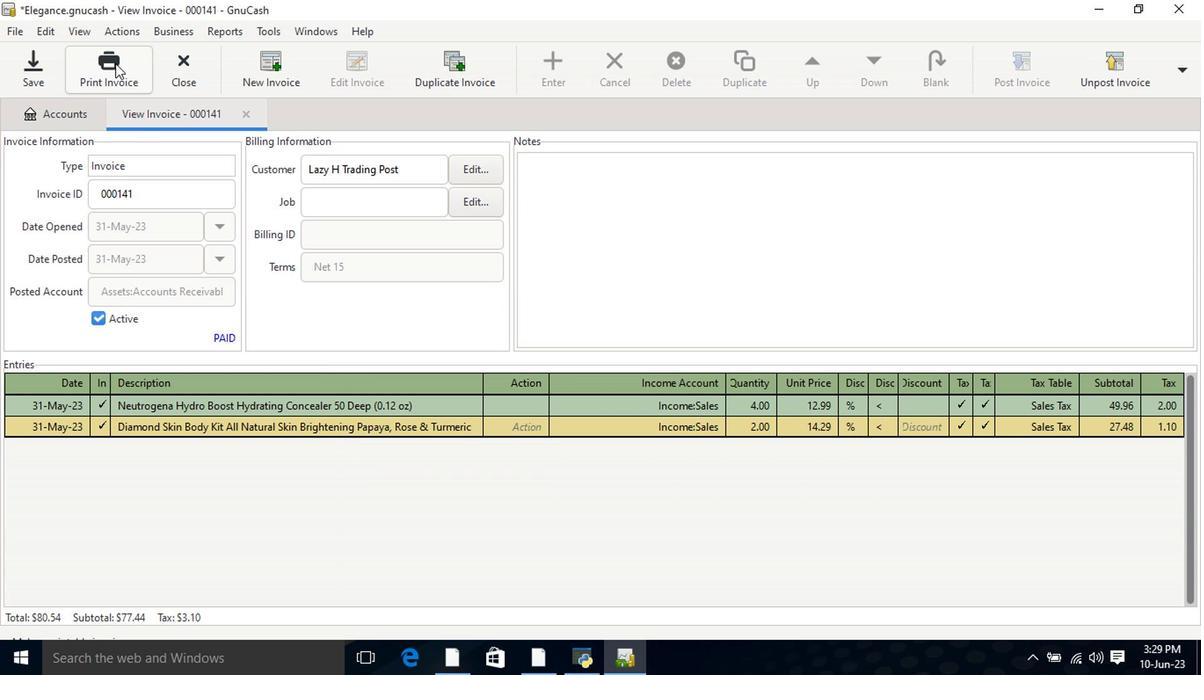 
Action: Mouse moved to (451, 448)
Screenshot: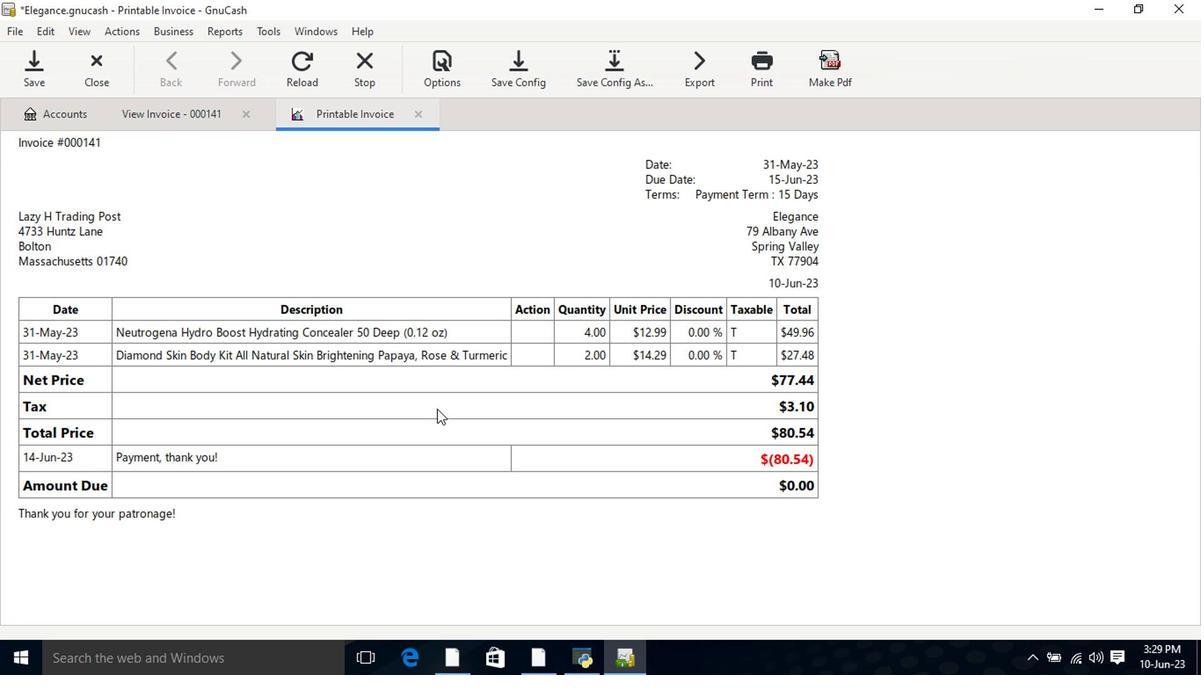 
